 Task: Search one way flight ticket for 2 adults, 4 children and 1 infant on lap in business from Hagerstown: Hagerstown Regional Airport (richard A. Henson Field) to Laramie: Laramie Regional Airport on 5-3-2023. Price is upto 20000. Outbound departure time preference is 22:45.
Action: Mouse moved to (356, 453)
Screenshot: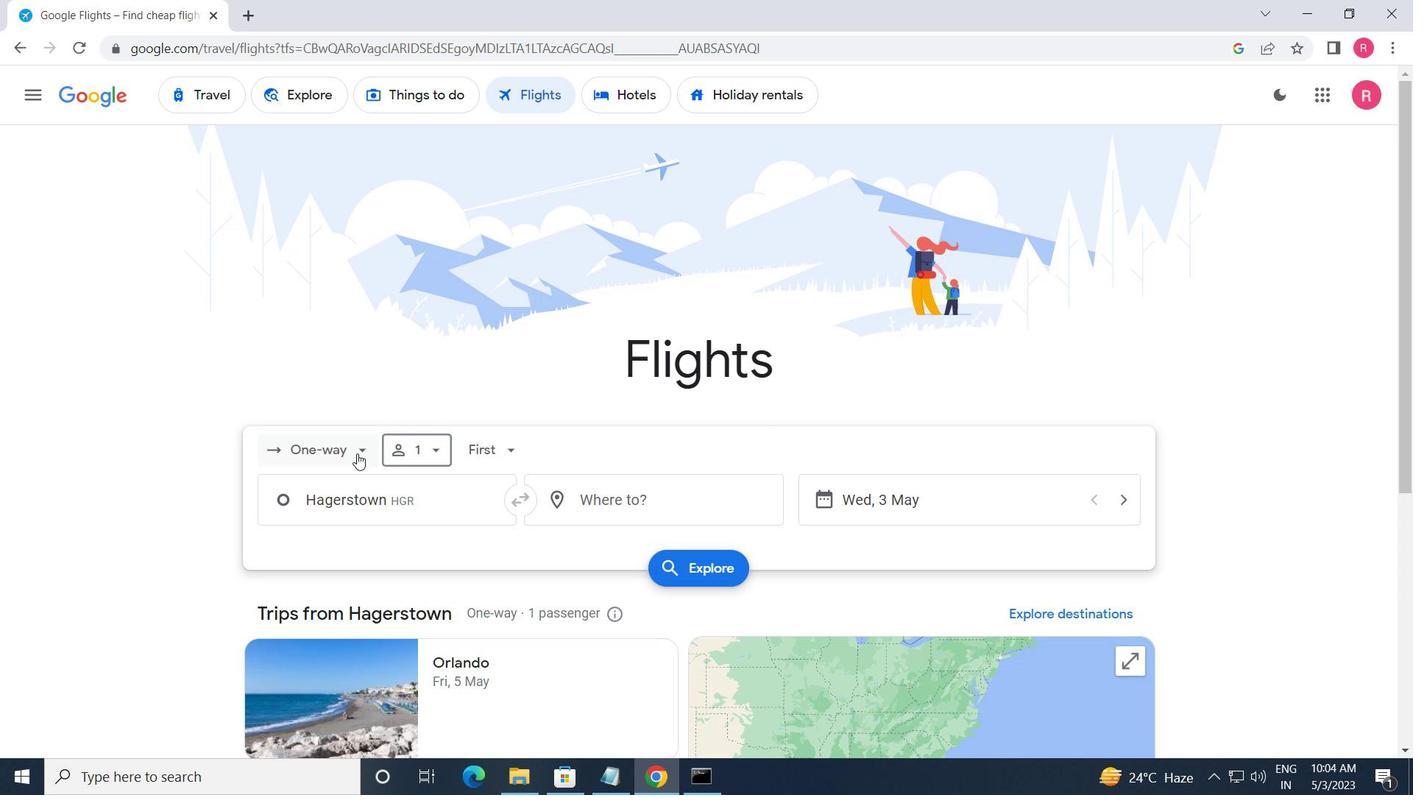 
Action: Mouse pressed left at (356, 453)
Screenshot: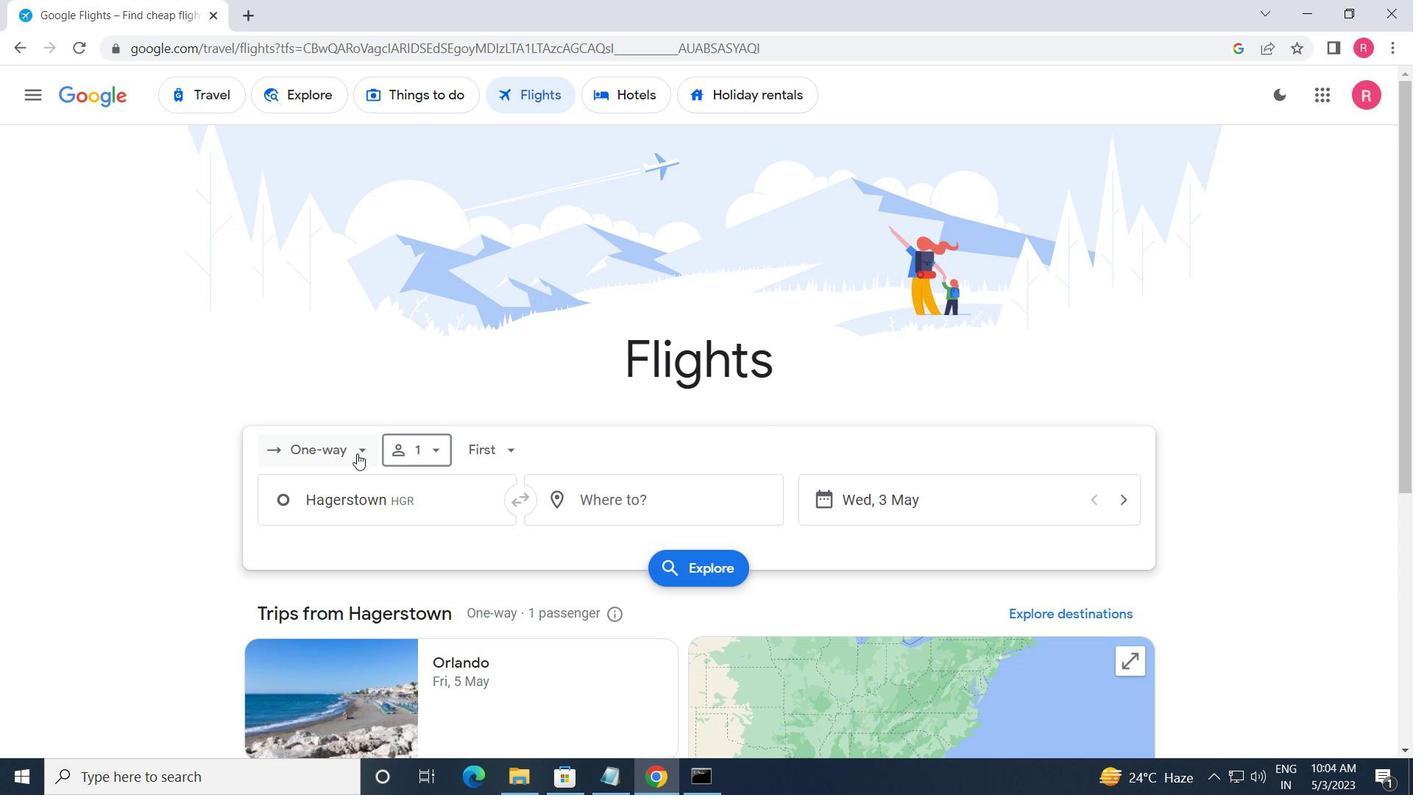 
Action: Mouse moved to (357, 526)
Screenshot: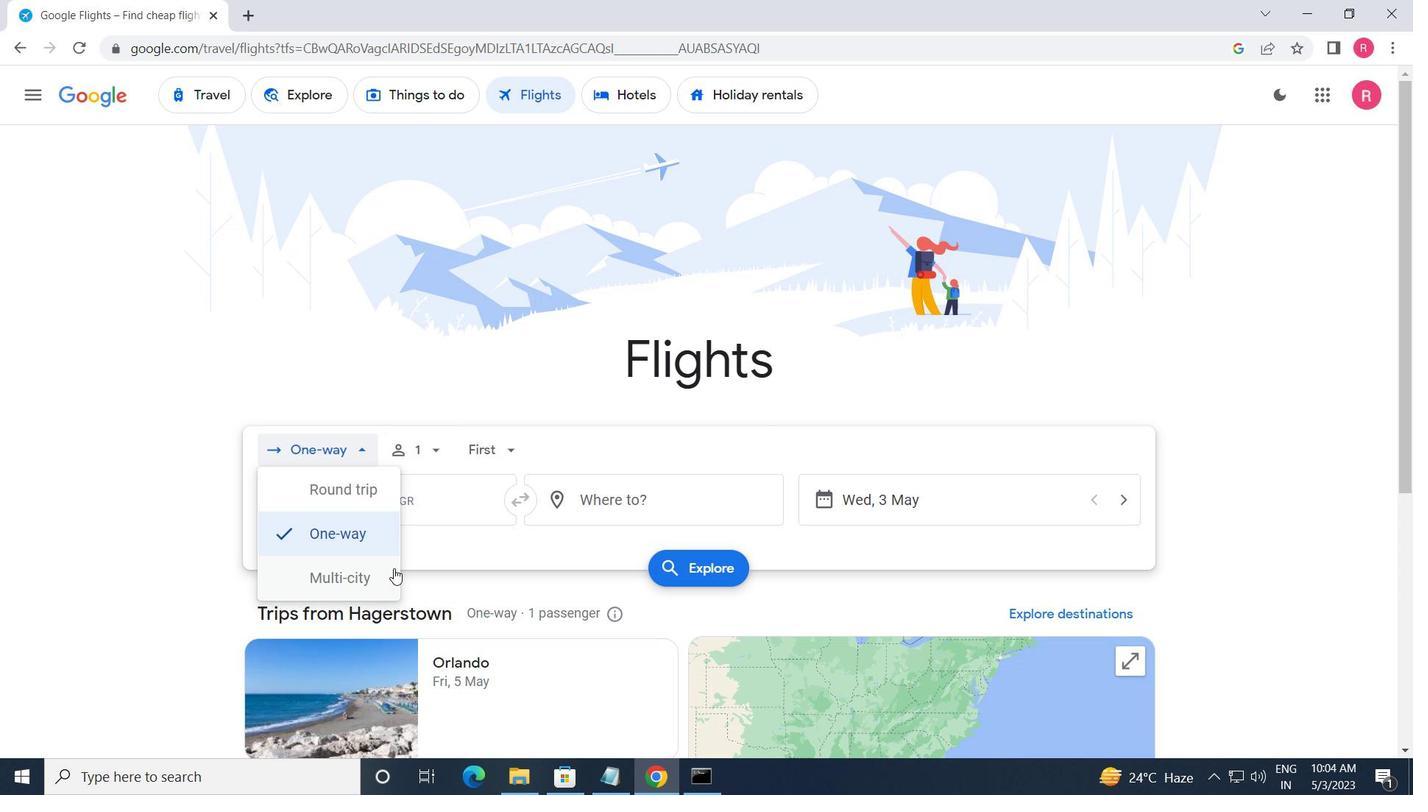 
Action: Mouse pressed left at (357, 526)
Screenshot: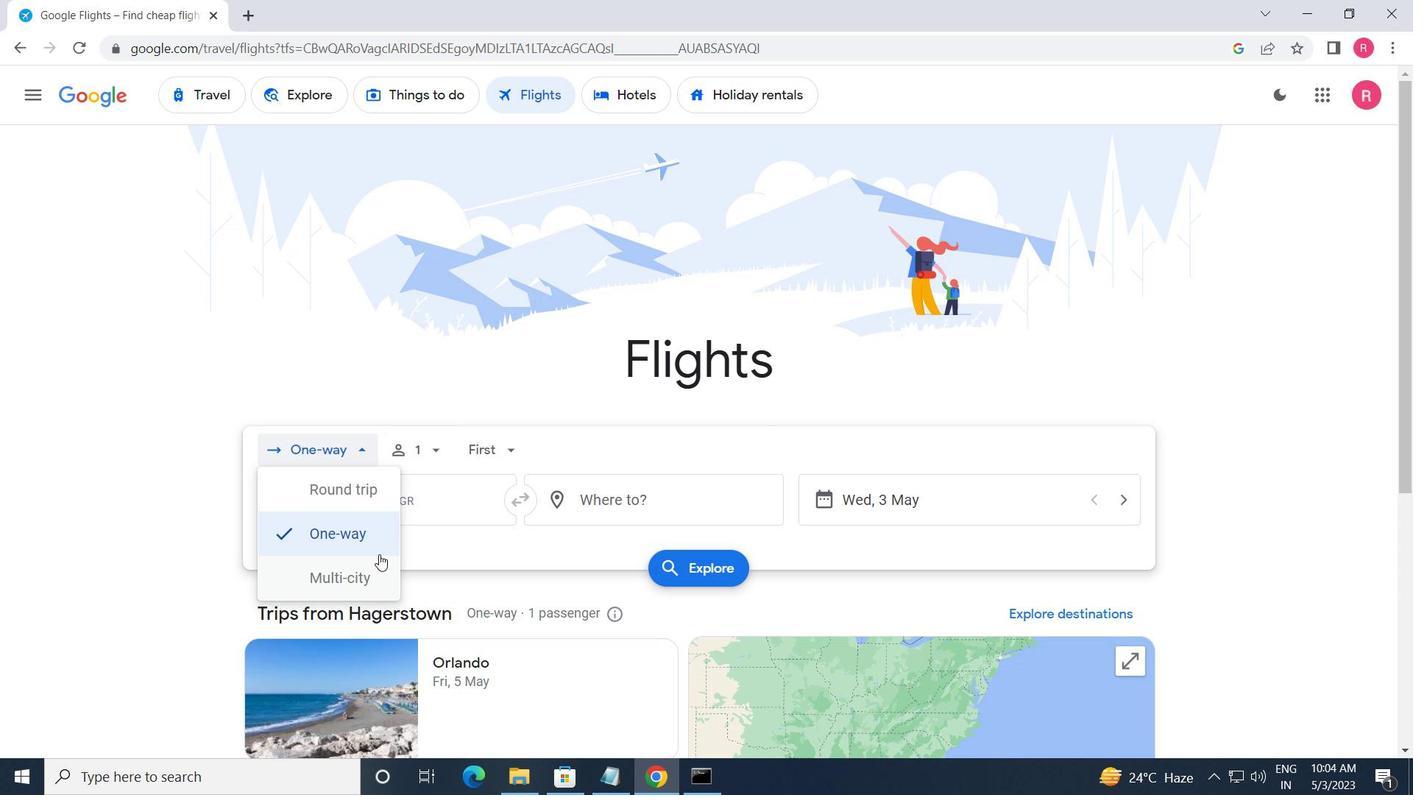 
Action: Mouse moved to (430, 469)
Screenshot: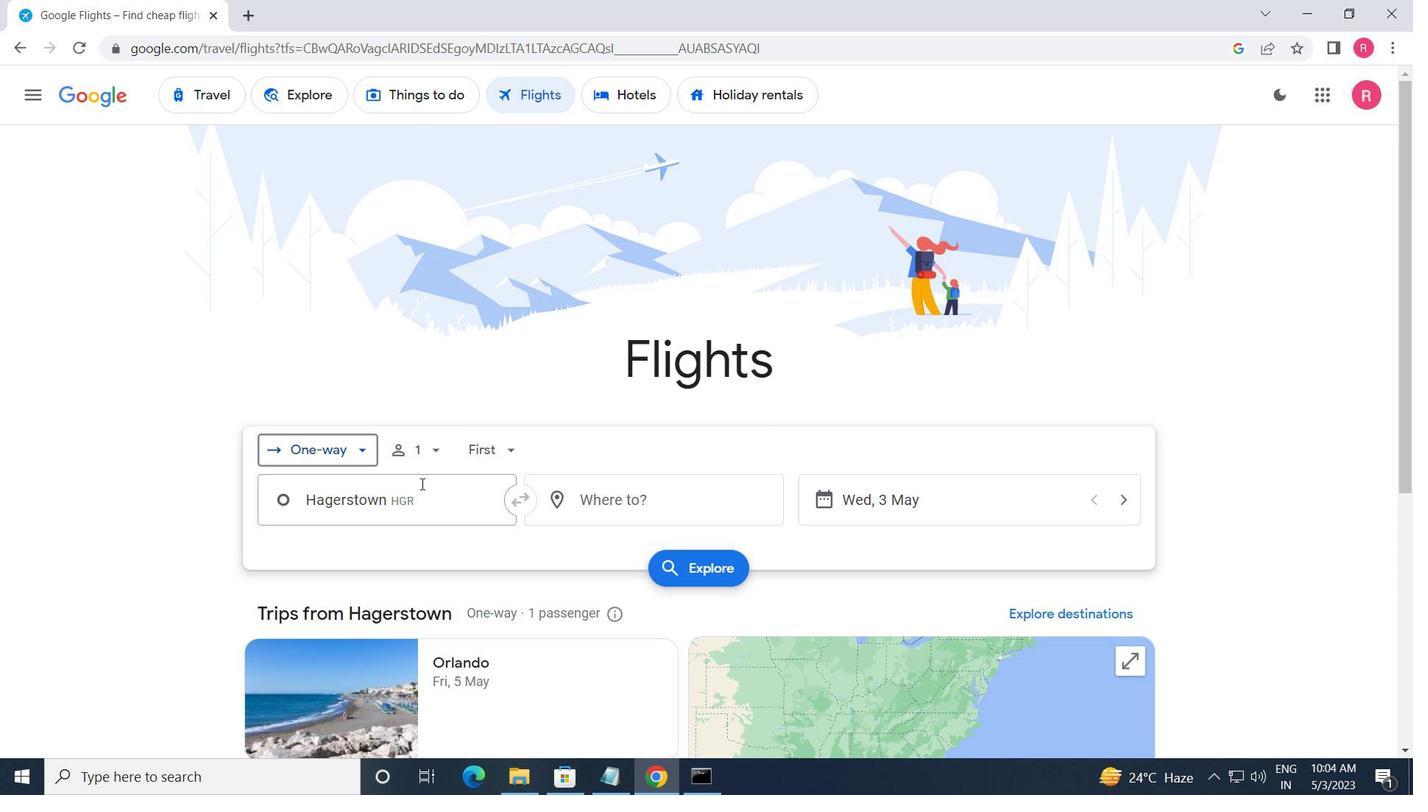 
Action: Mouse pressed left at (430, 469)
Screenshot: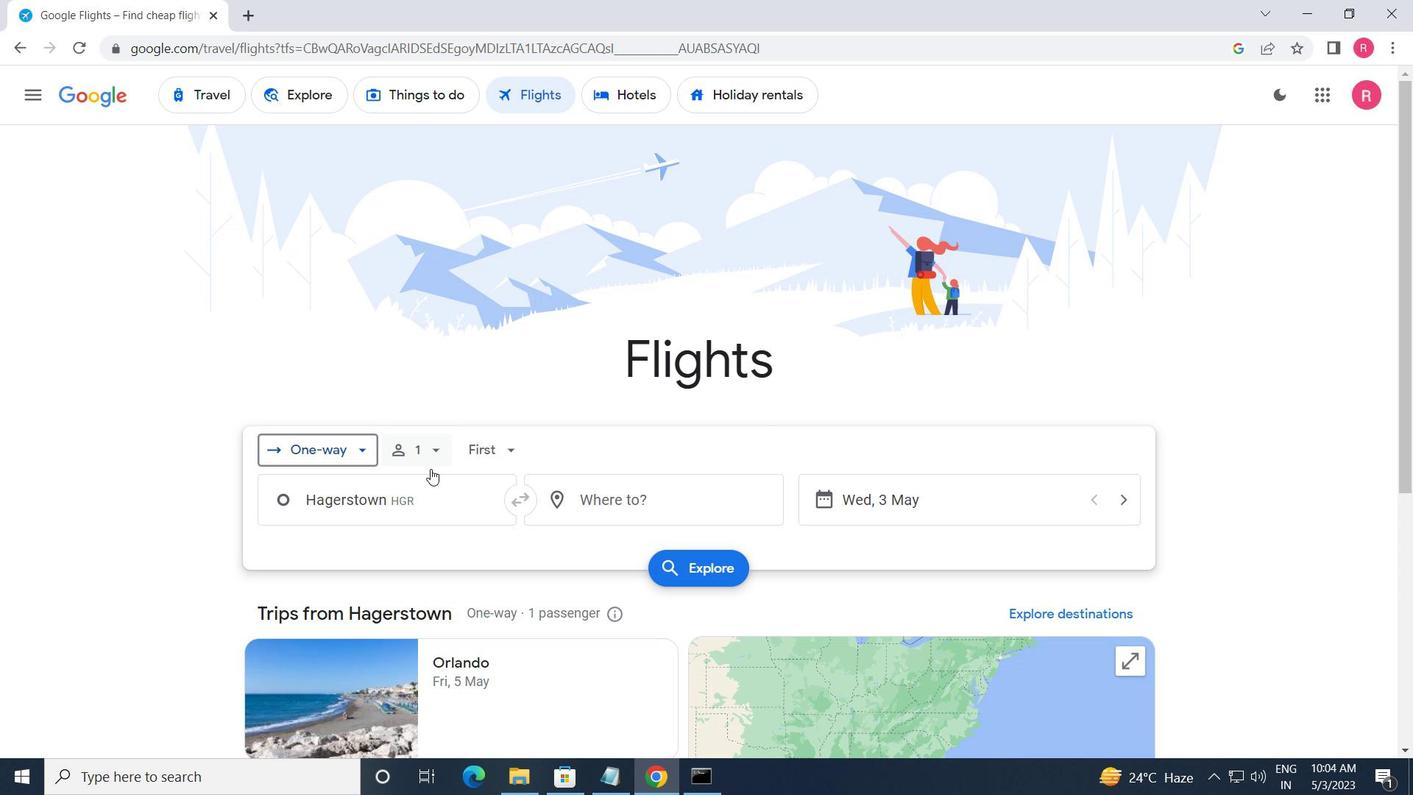 
Action: Mouse moved to (560, 495)
Screenshot: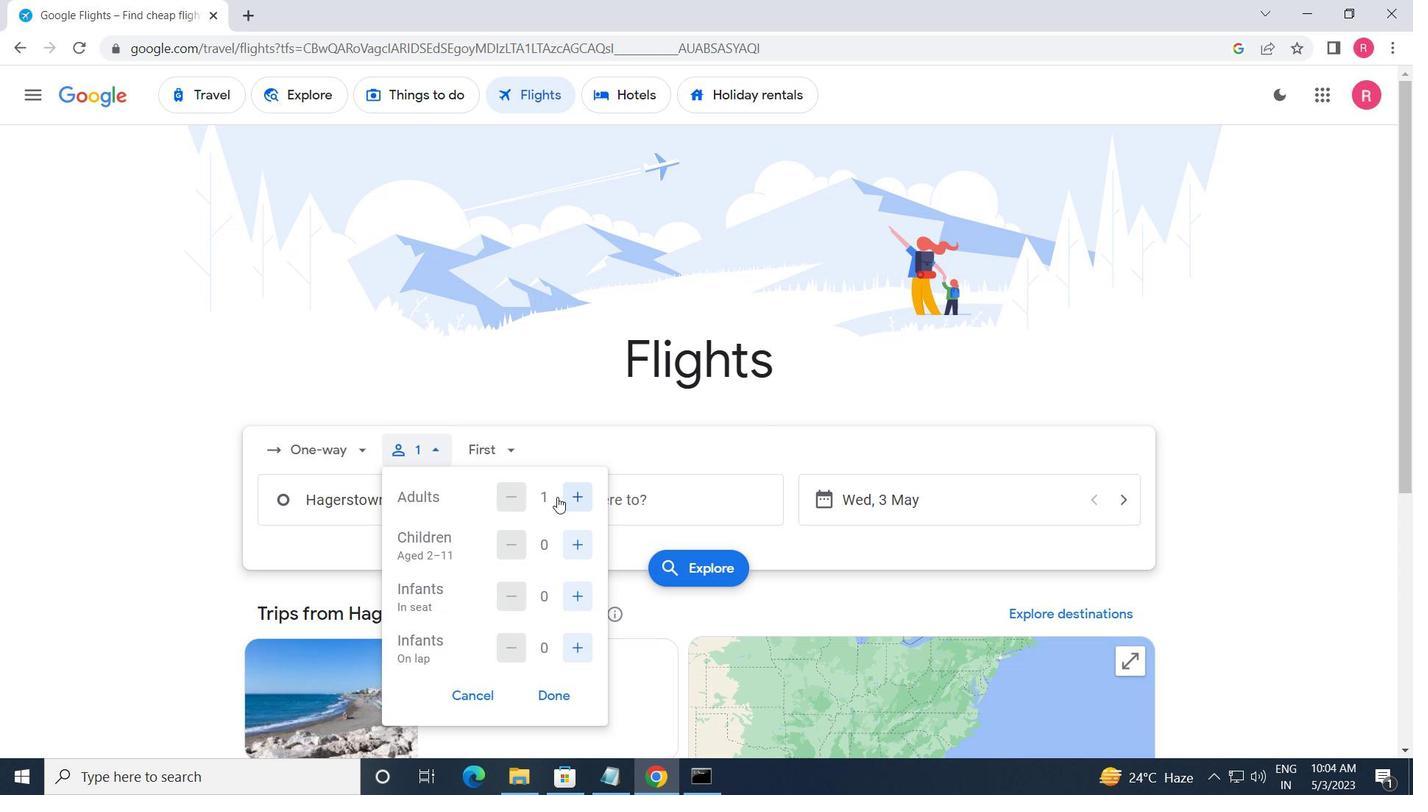
Action: Mouse pressed left at (560, 495)
Screenshot: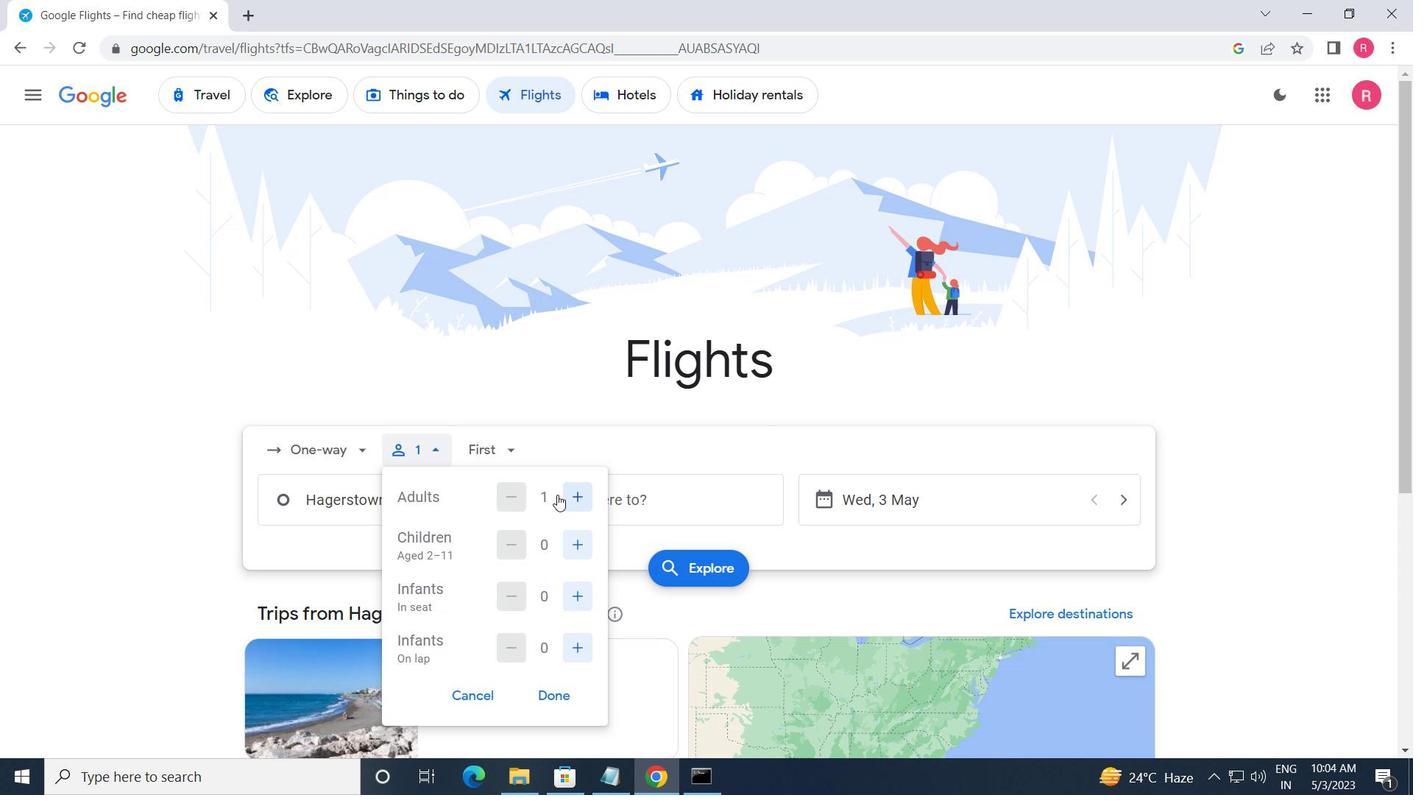 
Action: Mouse moved to (577, 551)
Screenshot: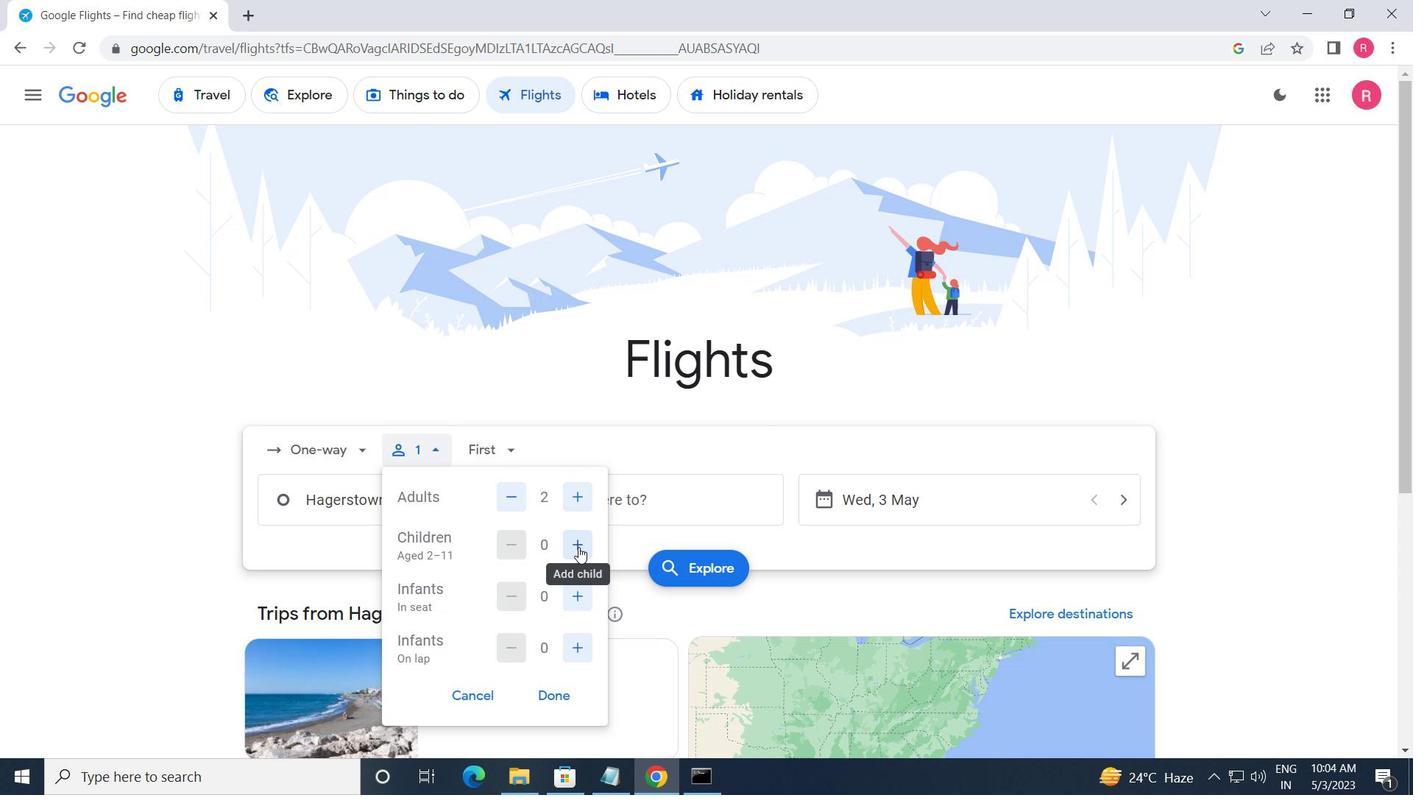
Action: Mouse pressed left at (577, 551)
Screenshot: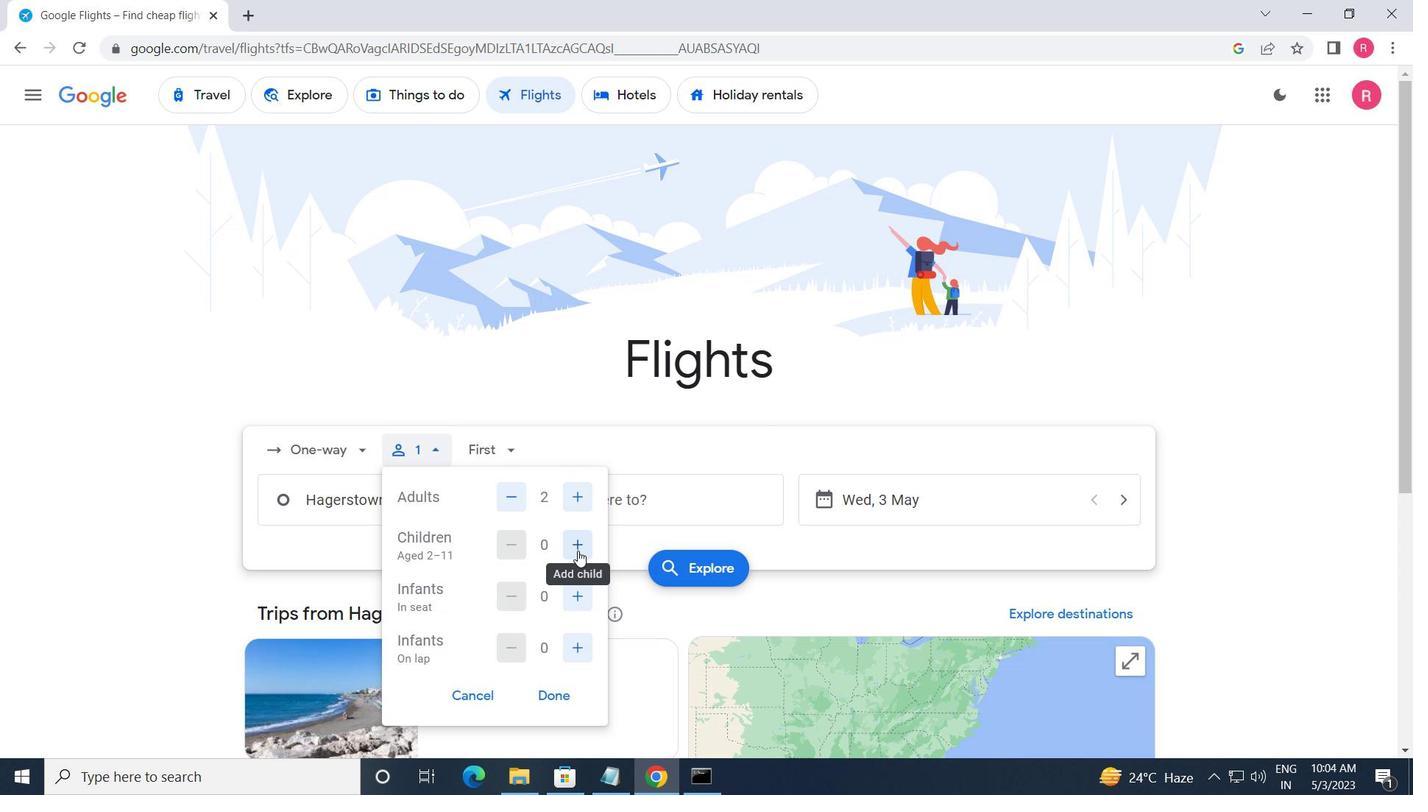 
Action: Mouse pressed left at (577, 551)
Screenshot: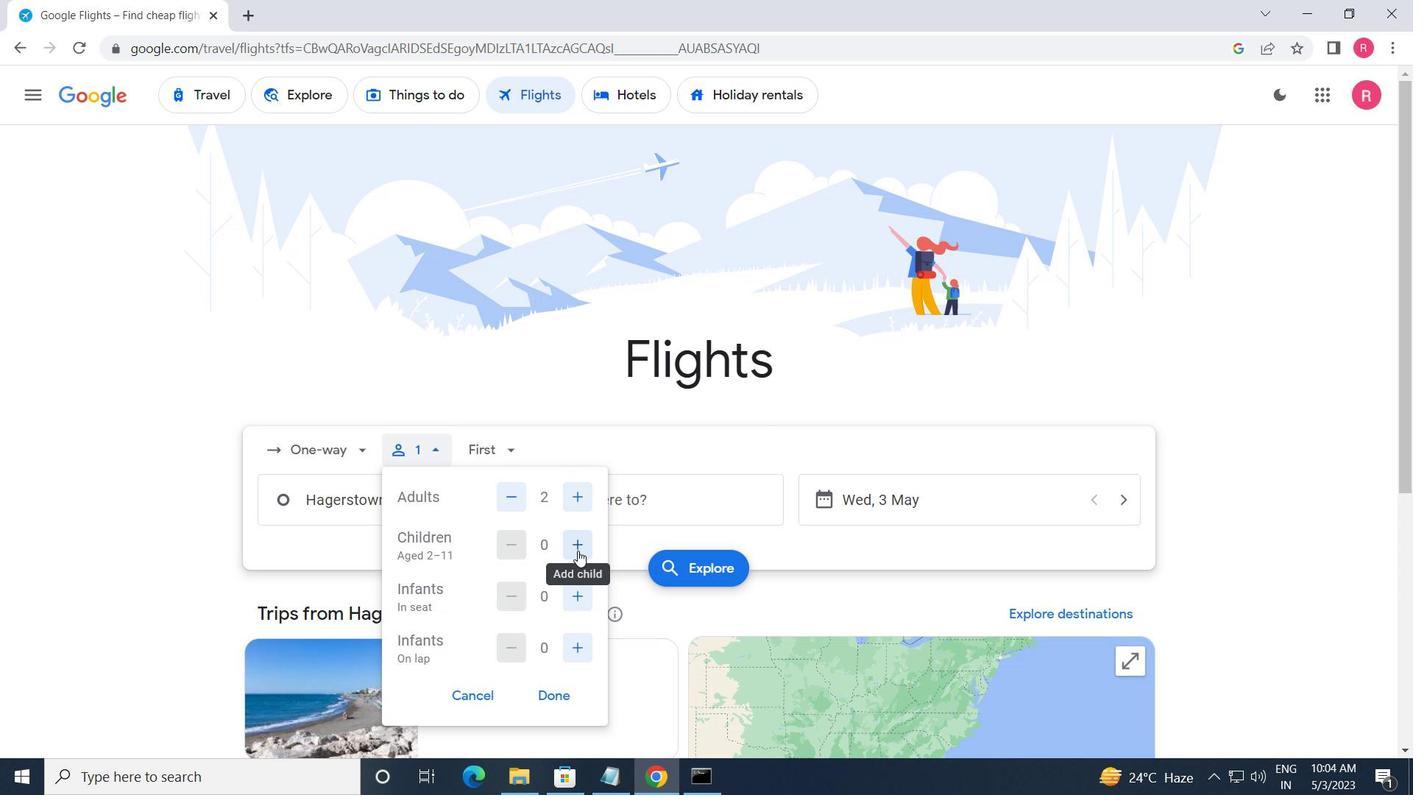 
Action: Mouse pressed left at (577, 551)
Screenshot: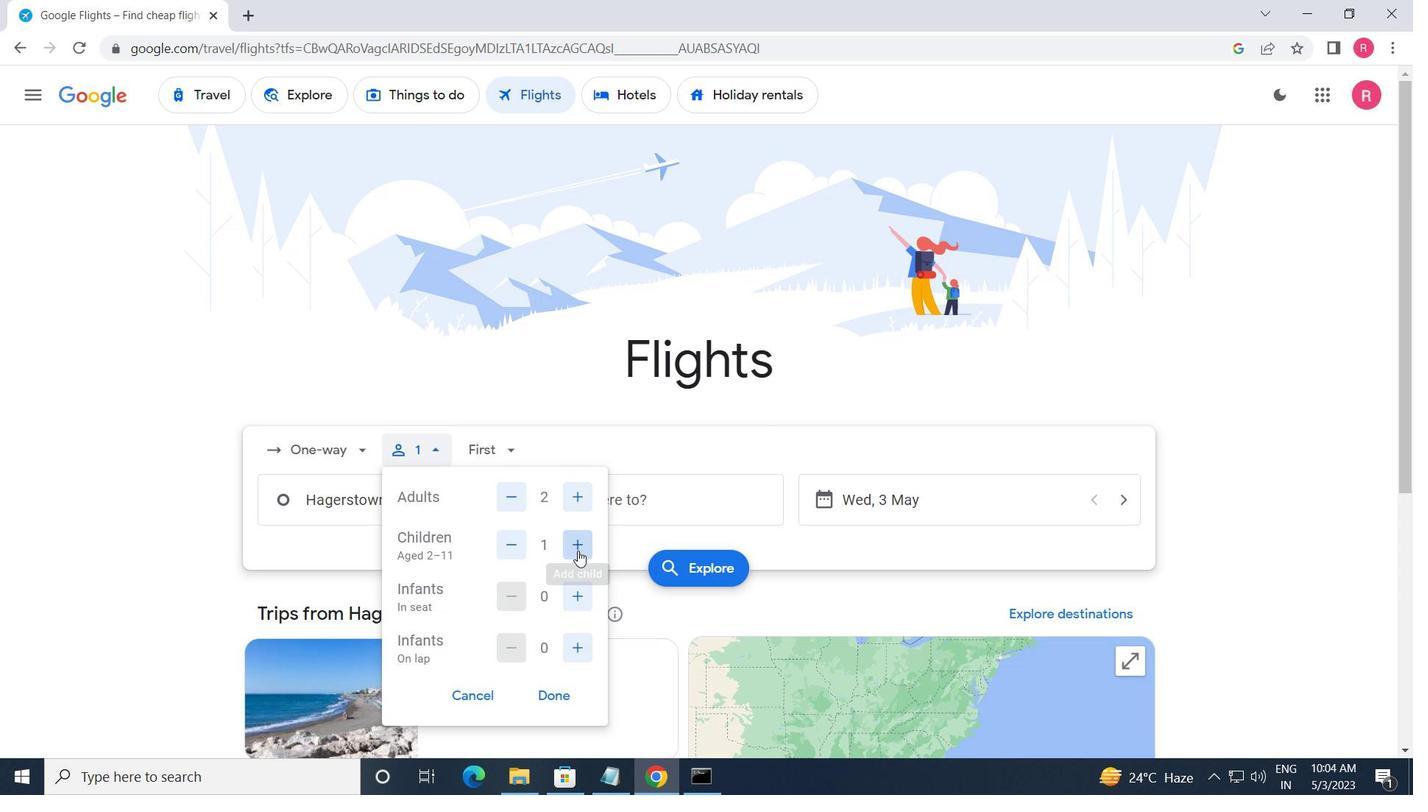 
Action: Mouse pressed left at (577, 551)
Screenshot: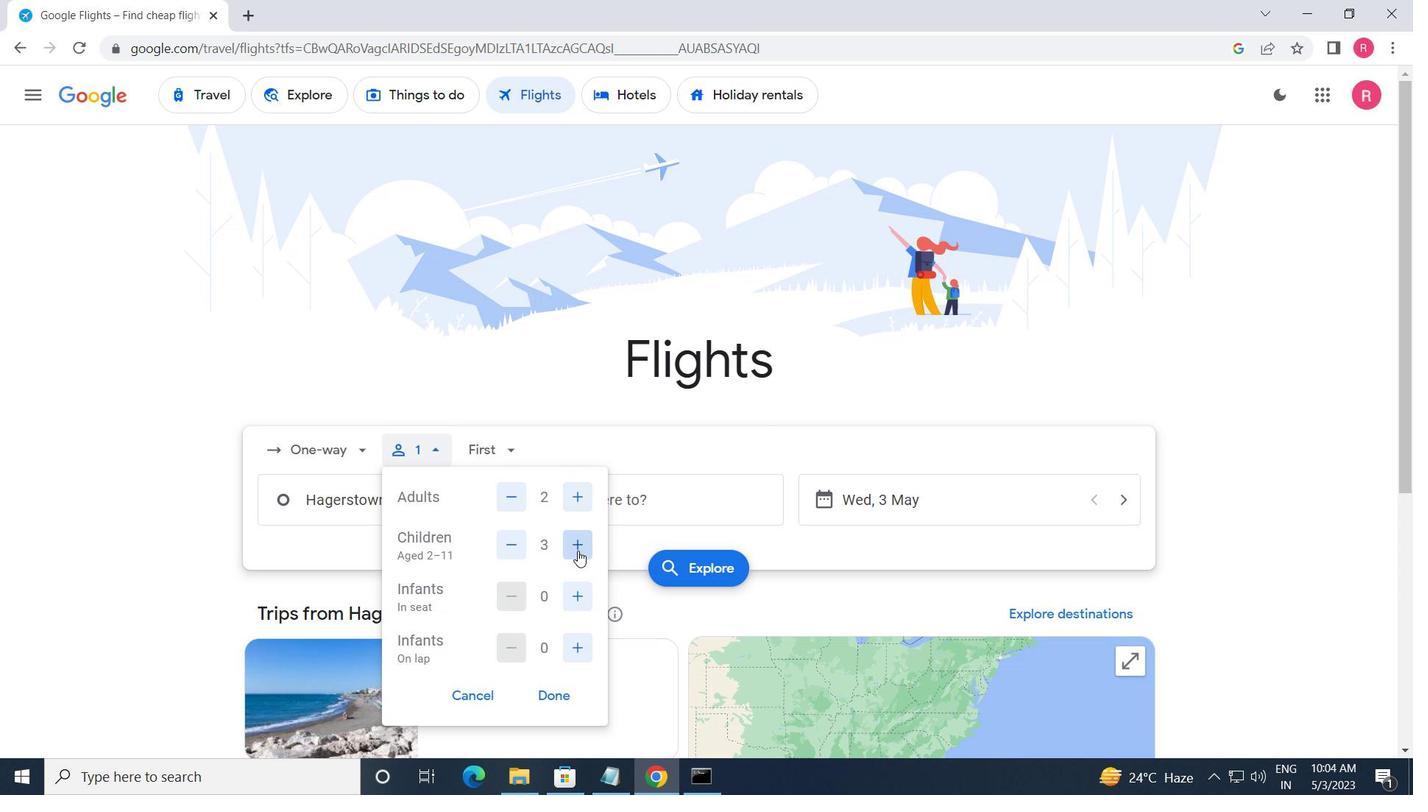 
Action: Mouse moved to (585, 595)
Screenshot: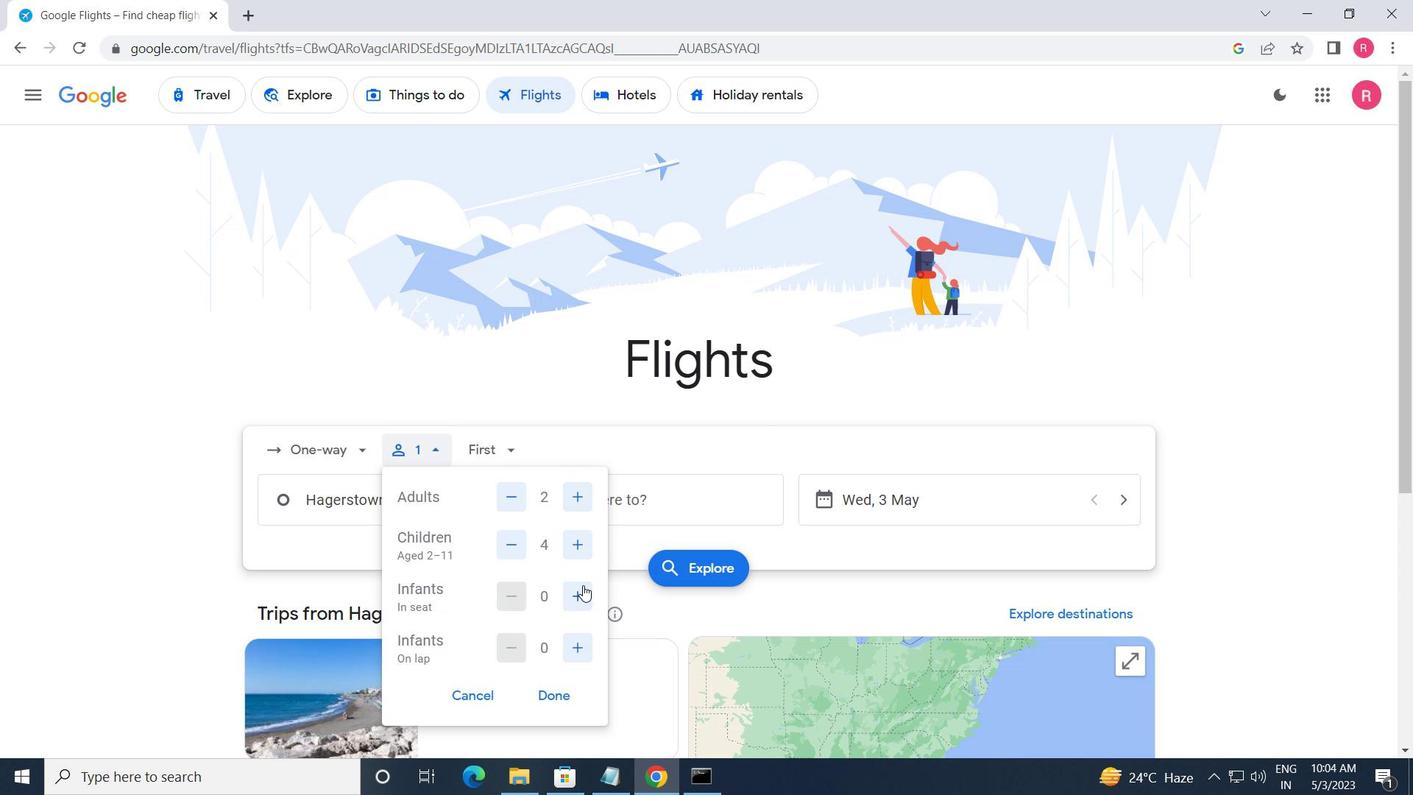 
Action: Mouse pressed left at (585, 595)
Screenshot: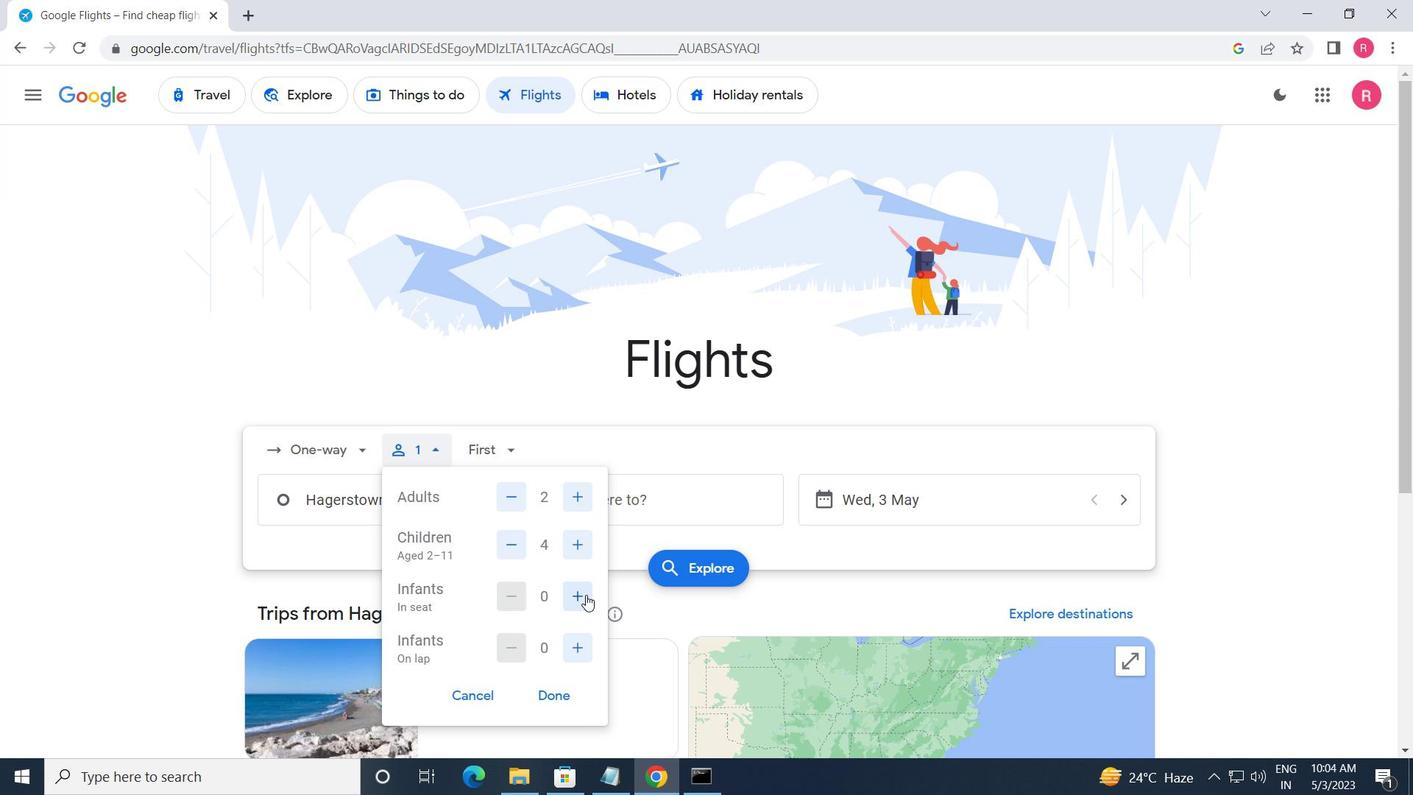 
Action: Mouse moved to (468, 457)
Screenshot: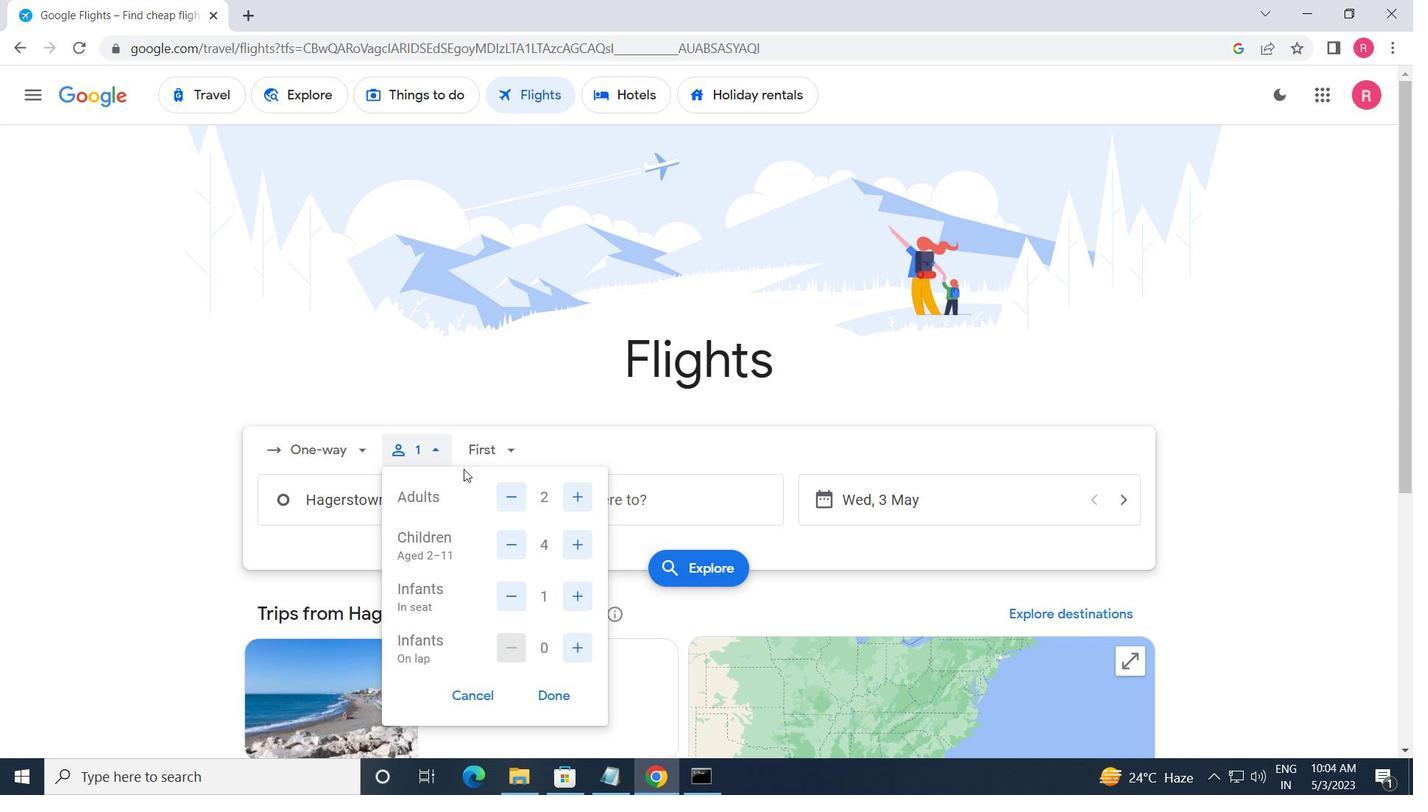 
Action: Mouse pressed left at (468, 457)
Screenshot: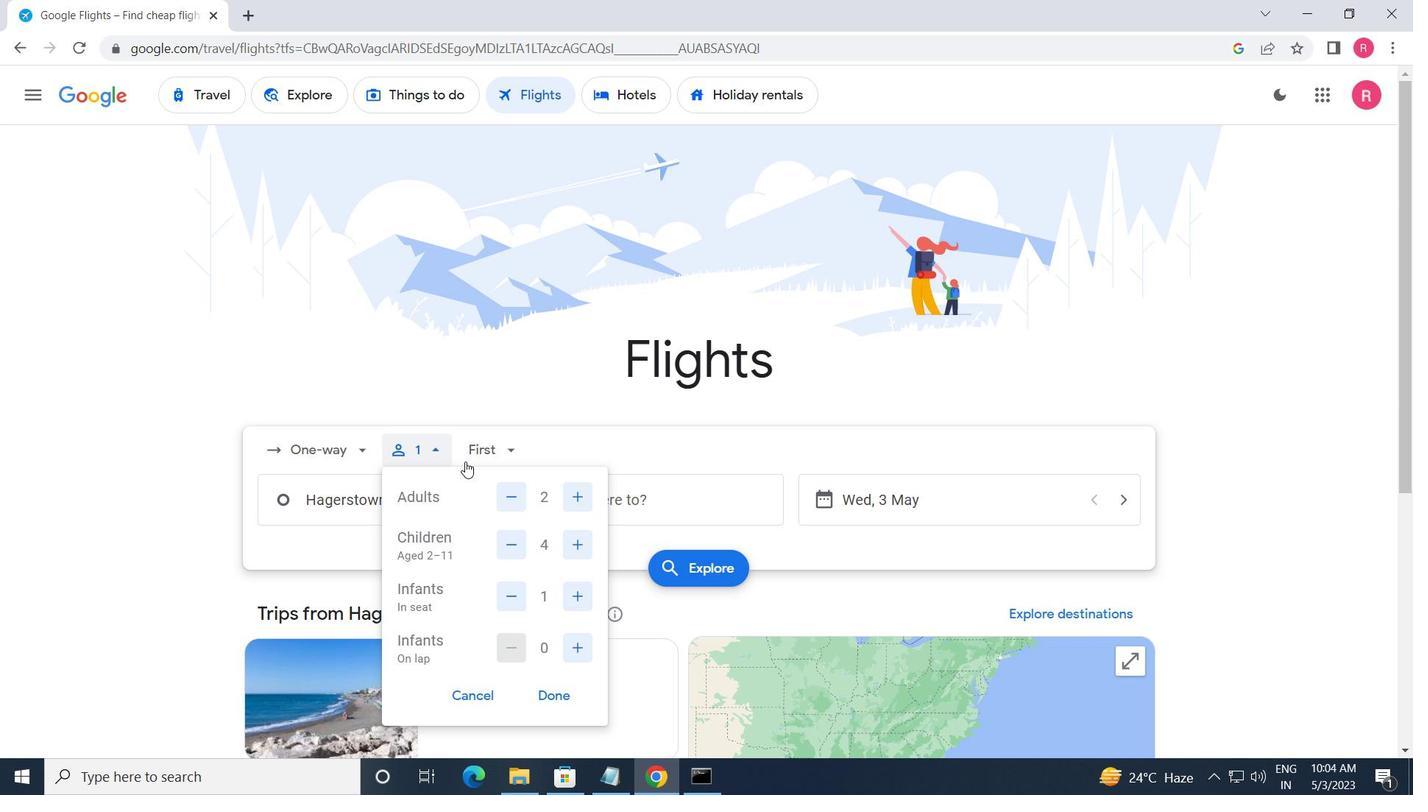 
Action: Mouse moved to (527, 588)
Screenshot: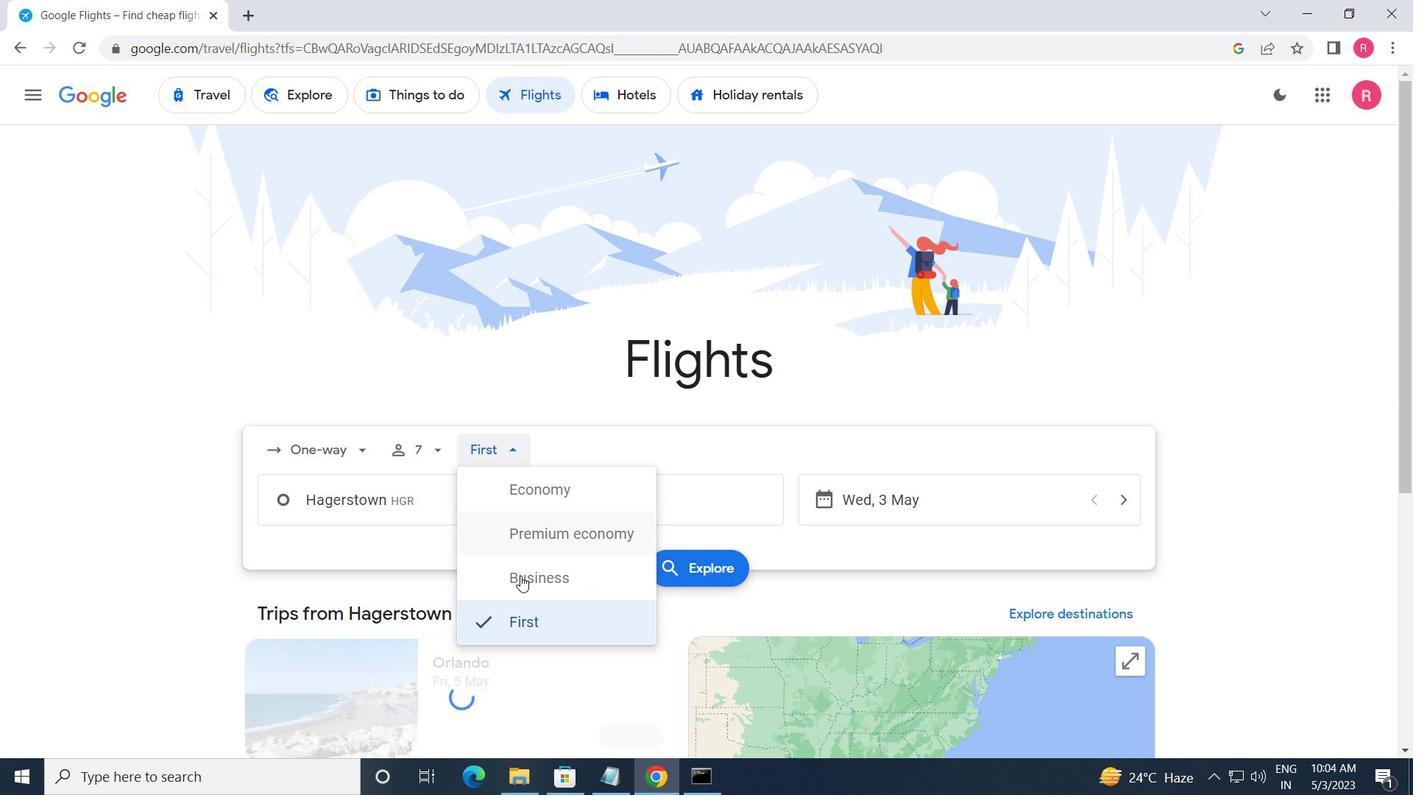 
Action: Mouse pressed left at (527, 588)
Screenshot: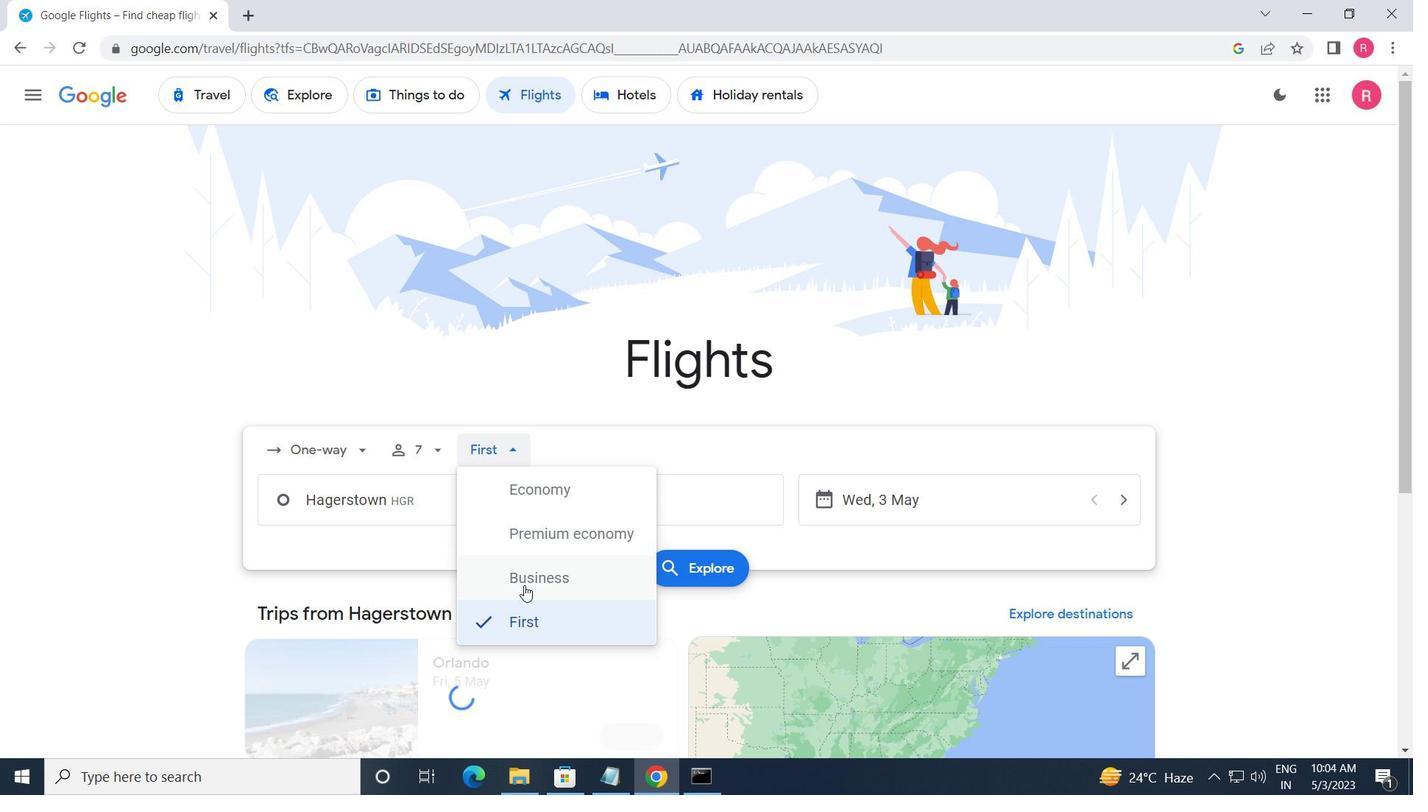 
Action: Mouse moved to (456, 509)
Screenshot: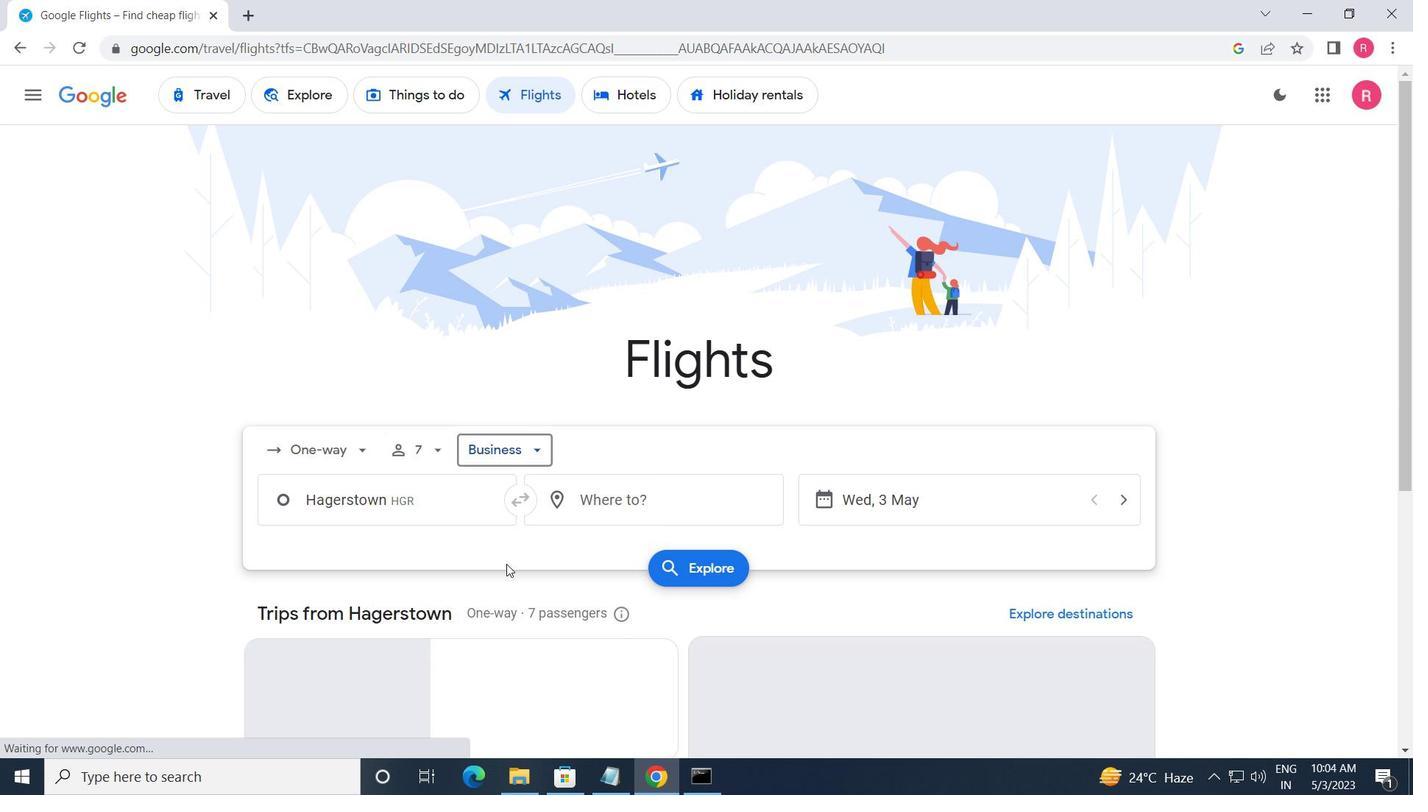 
Action: Mouse pressed left at (456, 509)
Screenshot: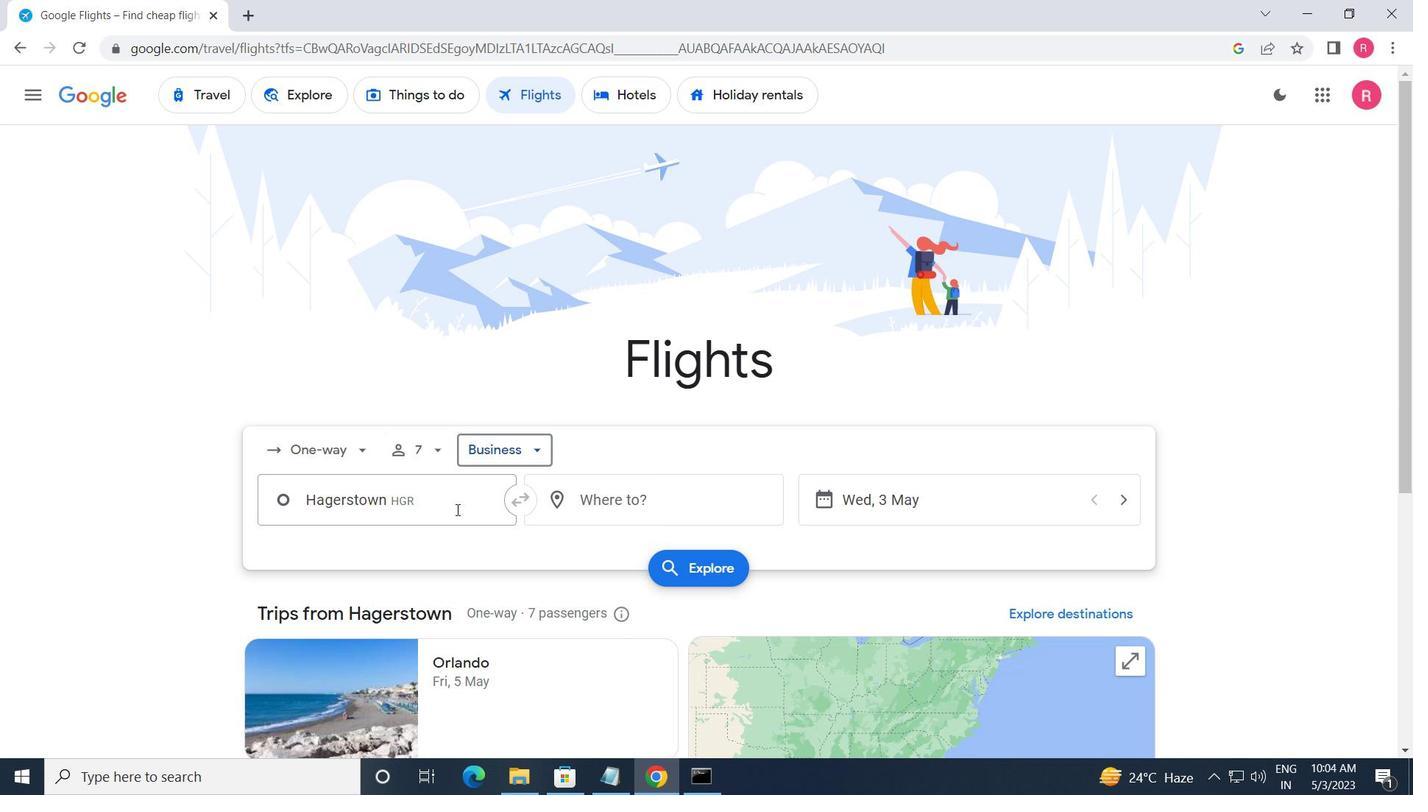 
Action: Mouse moved to (476, 664)
Screenshot: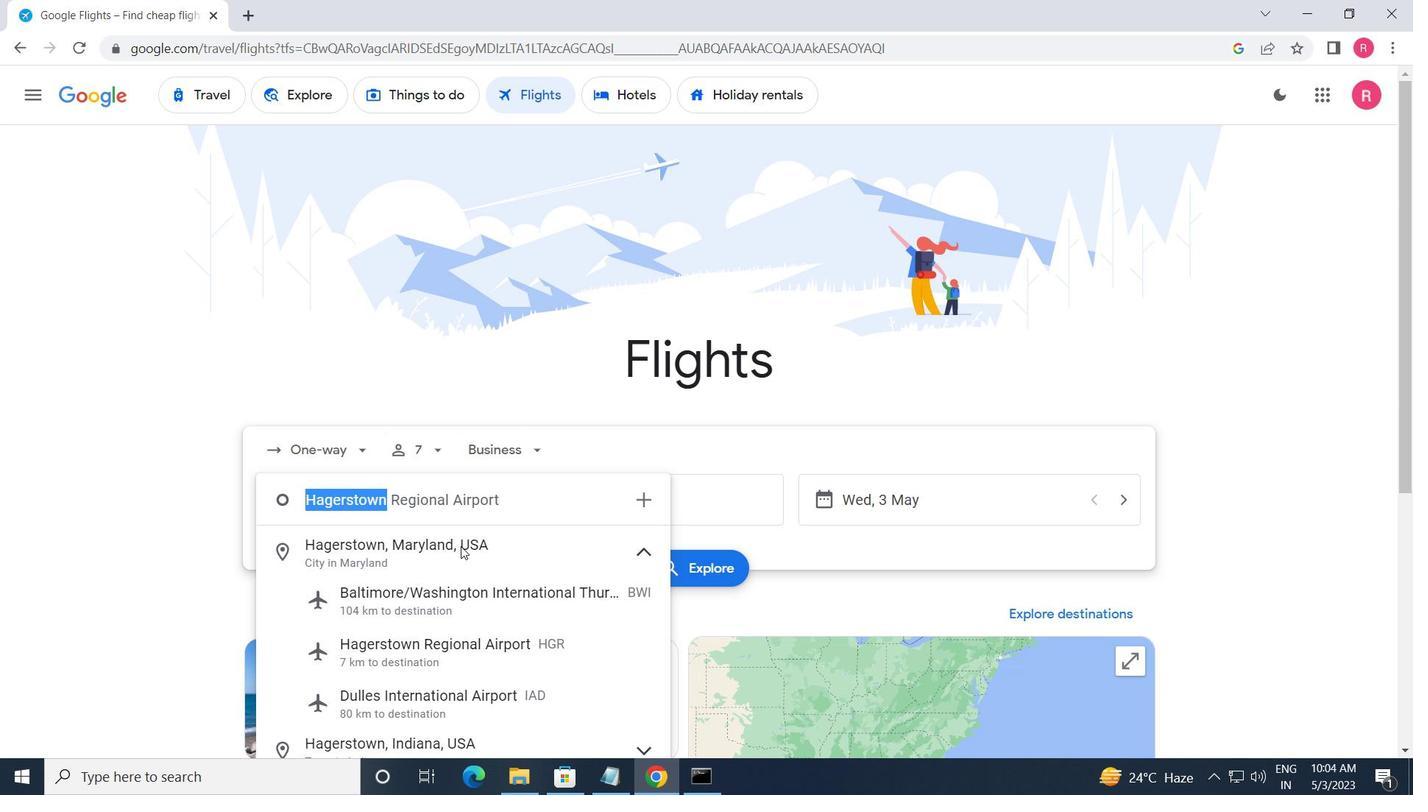 
Action: Mouse pressed left at (476, 664)
Screenshot: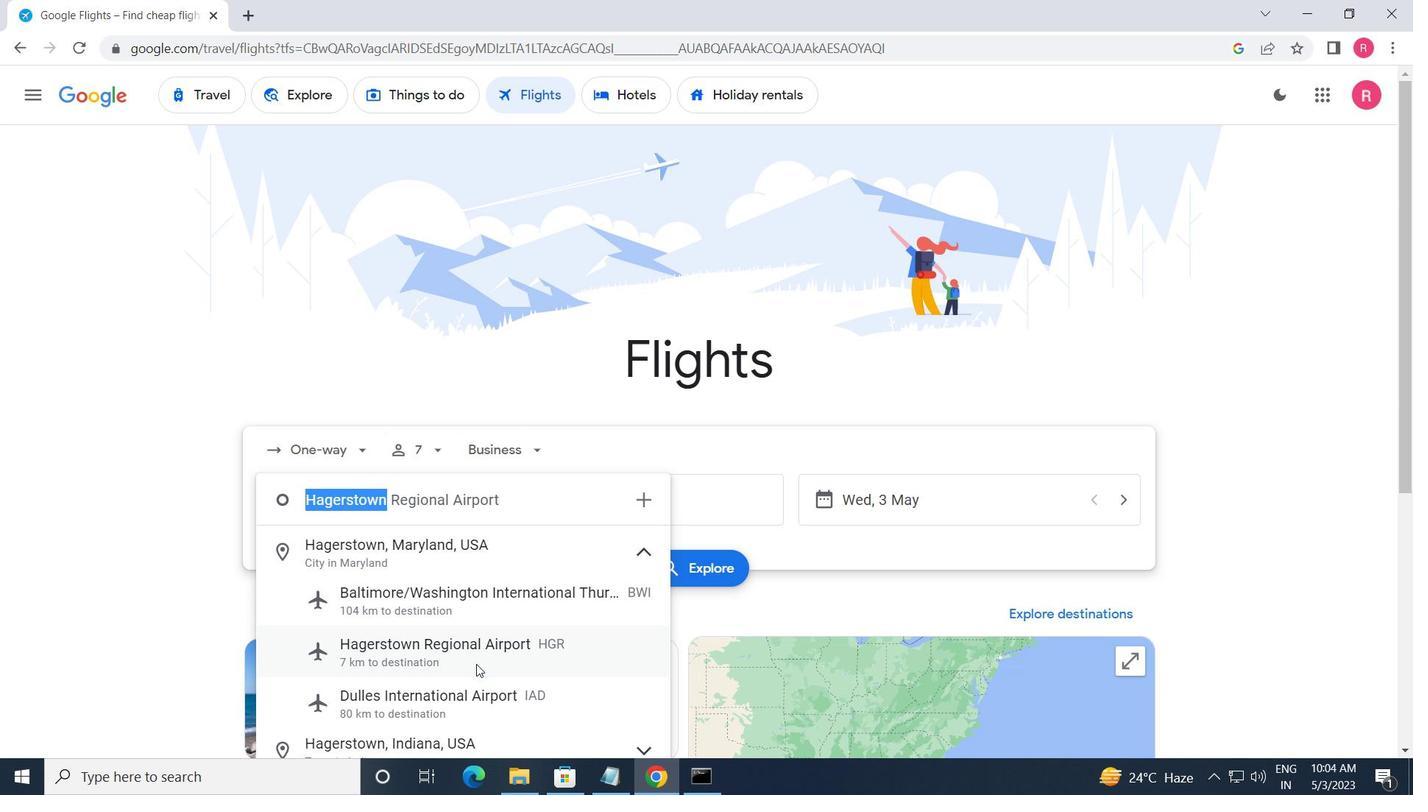 
Action: Mouse moved to (659, 504)
Screenshot: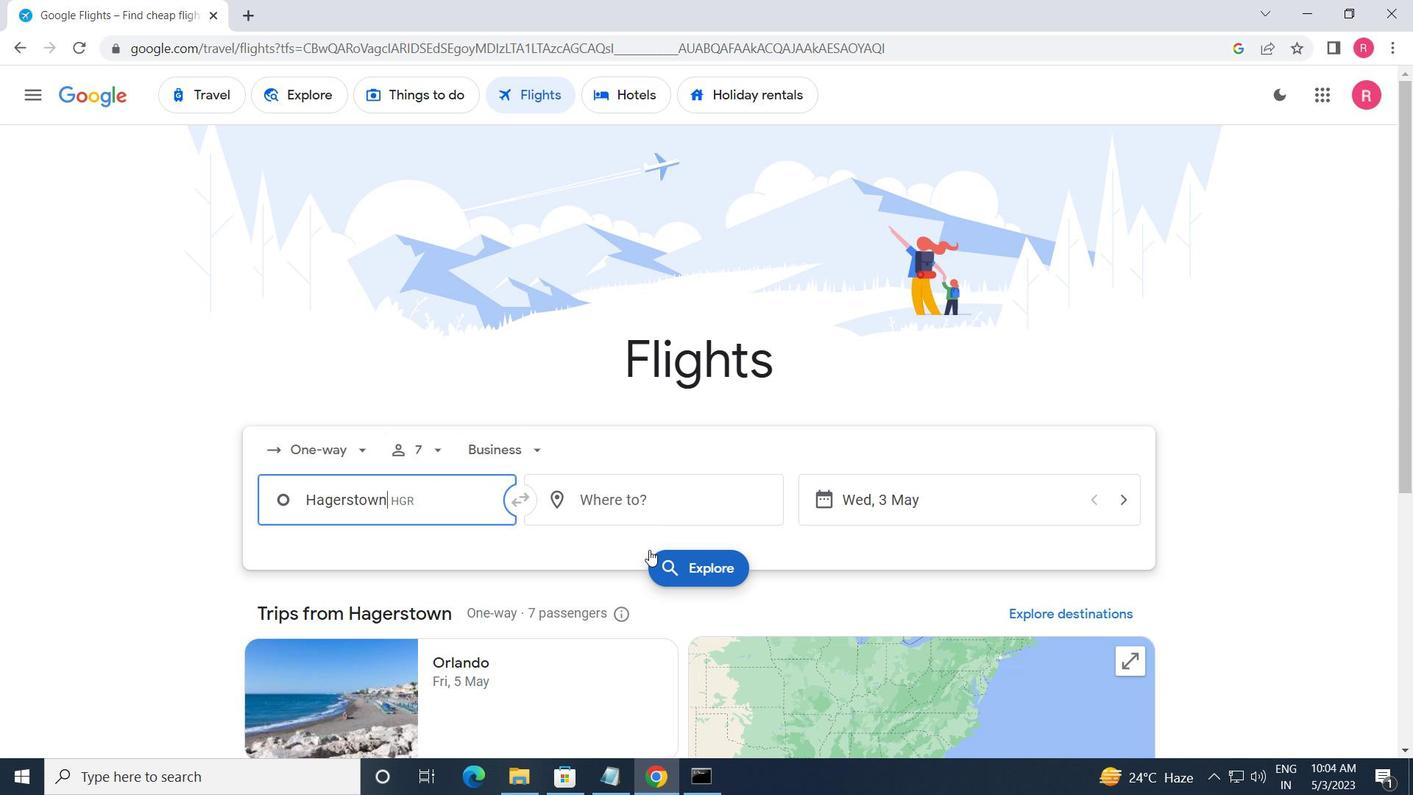 
Action: Mouse pressed left at (659, 504)
Screenshot: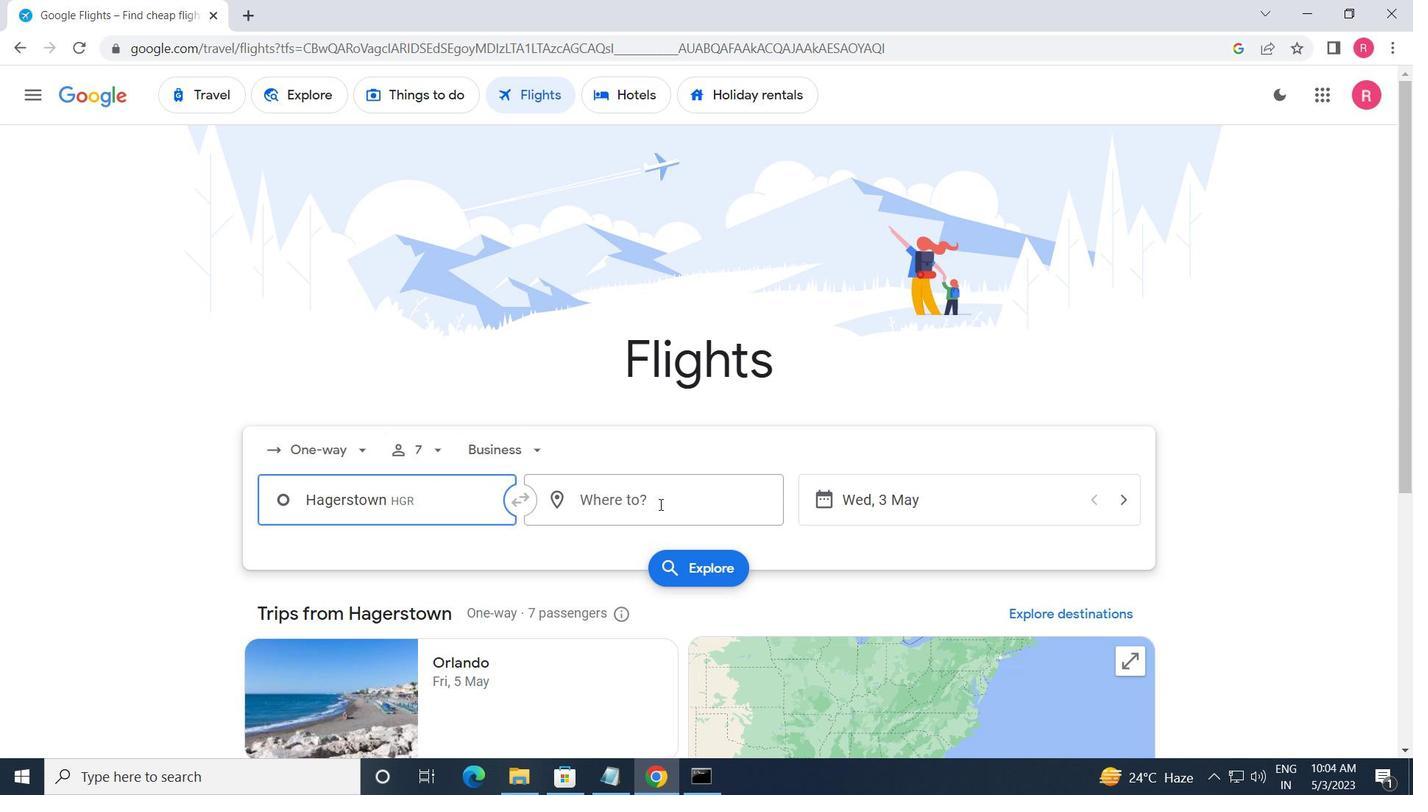 
Action: Mouse moved to (637, 677)
Screenshot: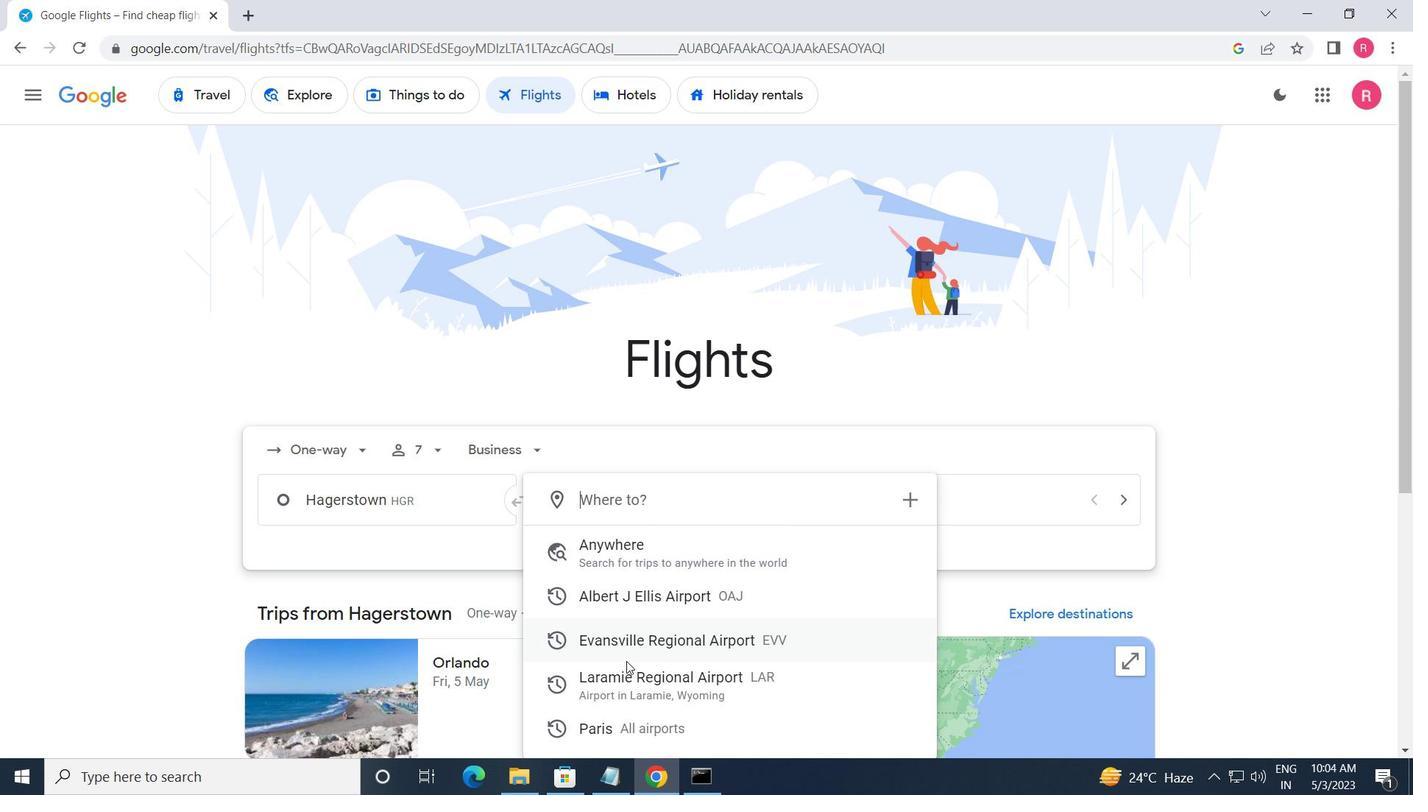 
Action: Mouse pressed left at (637, 677)
Screenshot: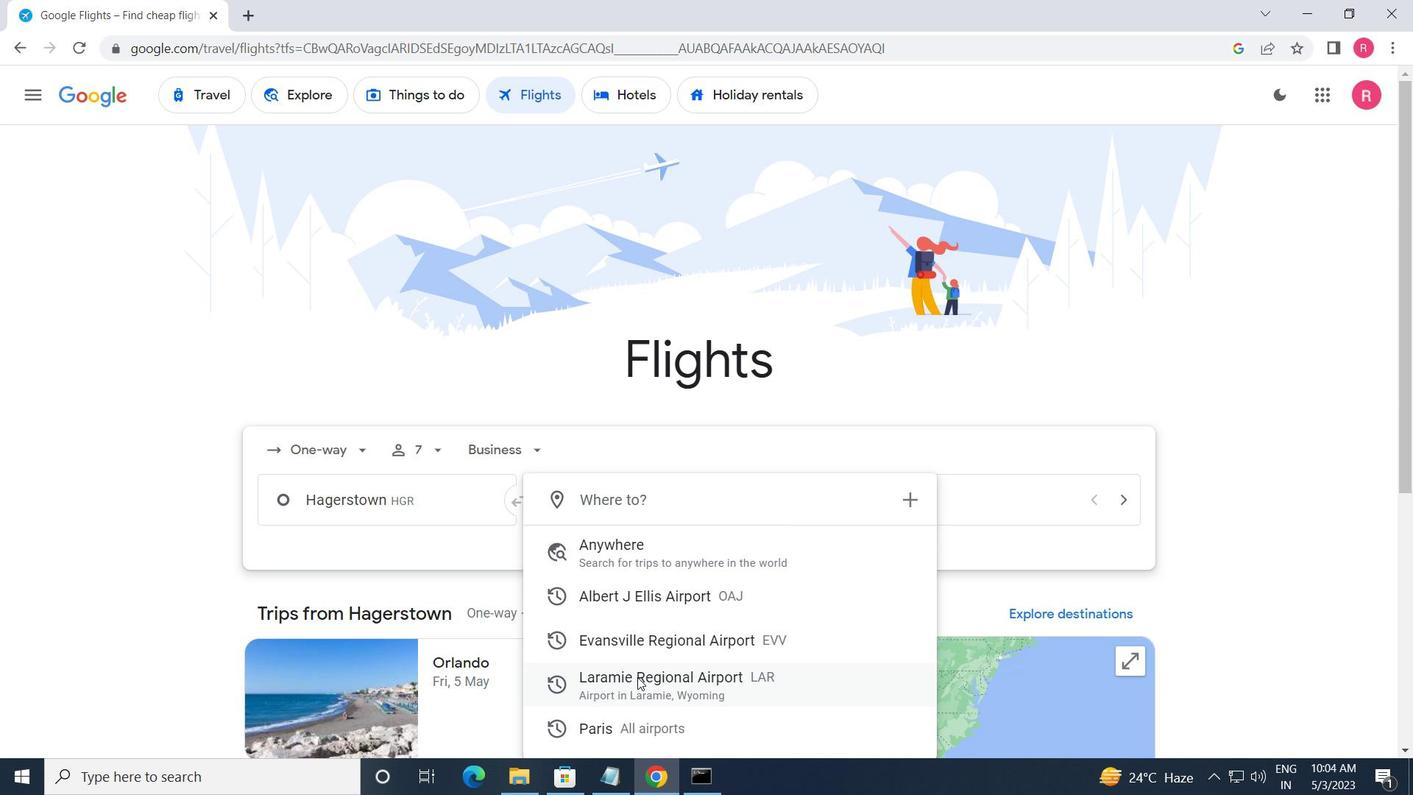 
Action: Mouse moved to (926, 511)
Screenshot: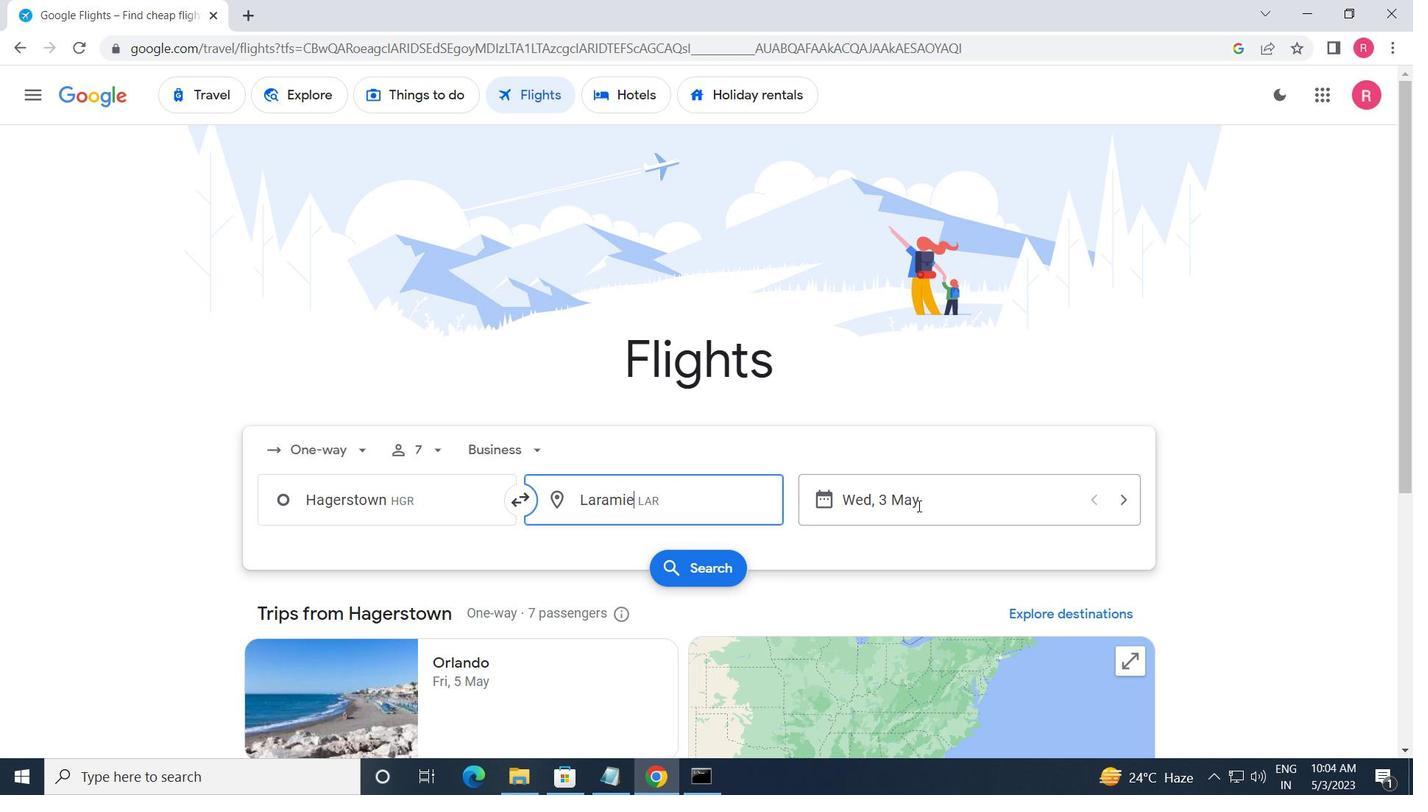 
Action: Mouse pressed left at (926, 511)
Screenshot: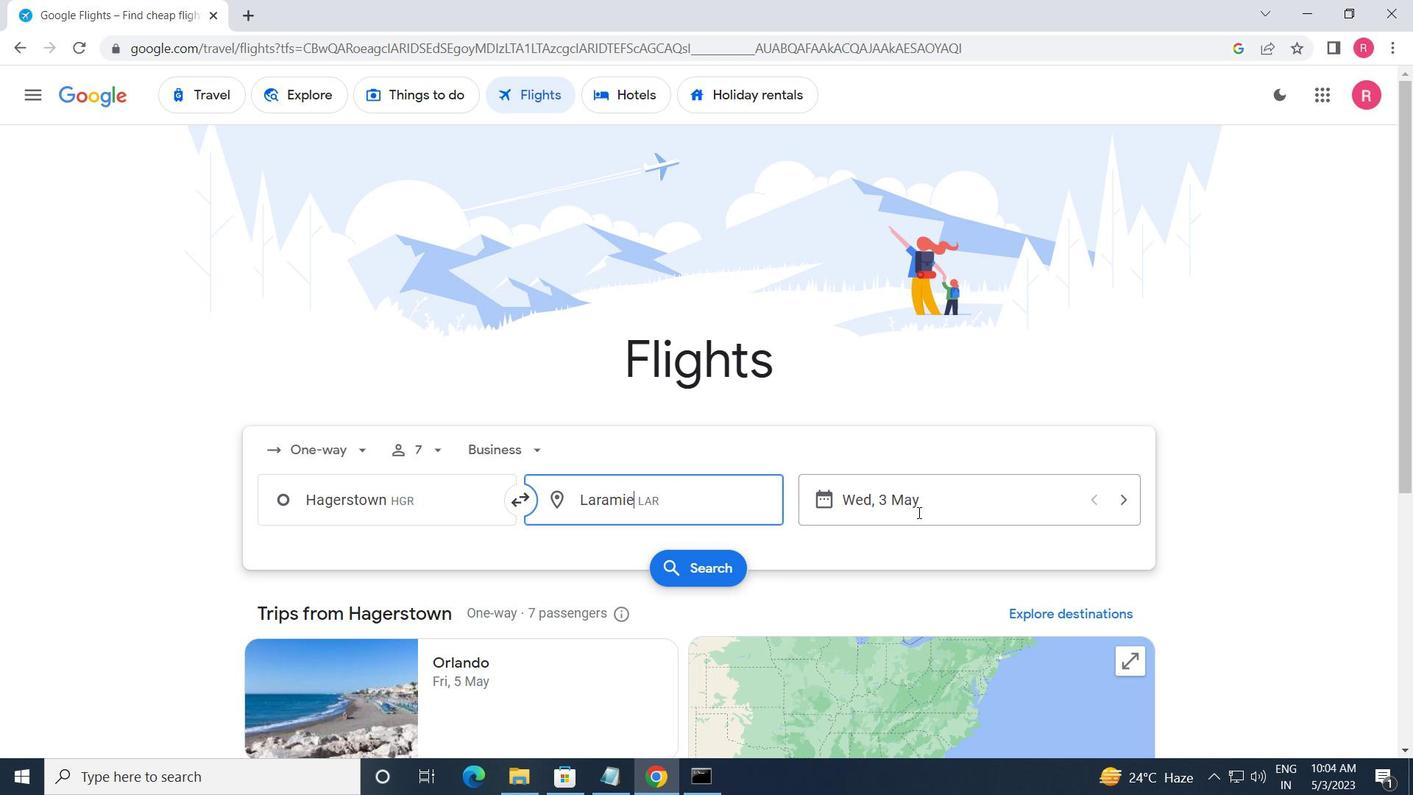 
Action: Mouse moved to (615, 424)
Screenshot: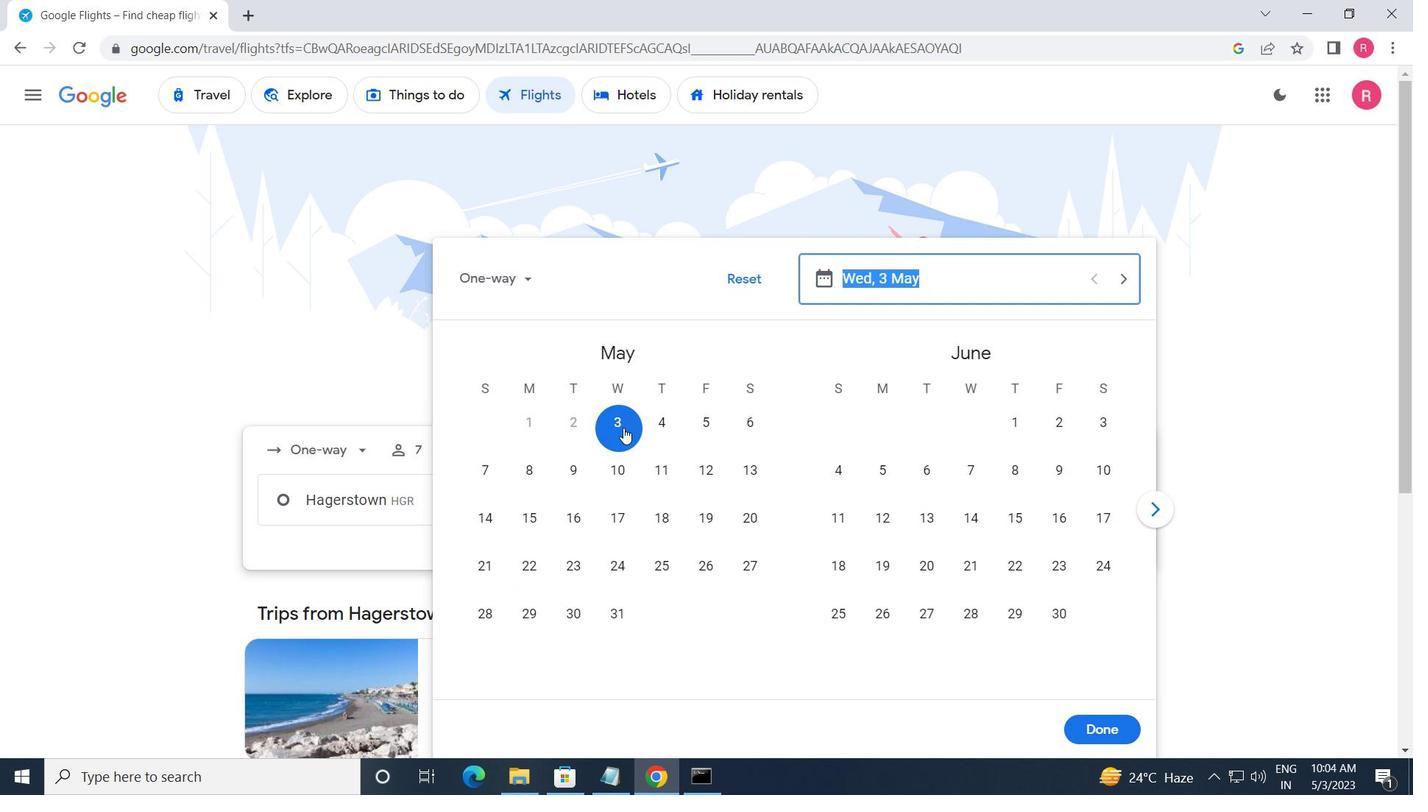 
Action: Mouse pressed left at (615, 424)
Screenshot: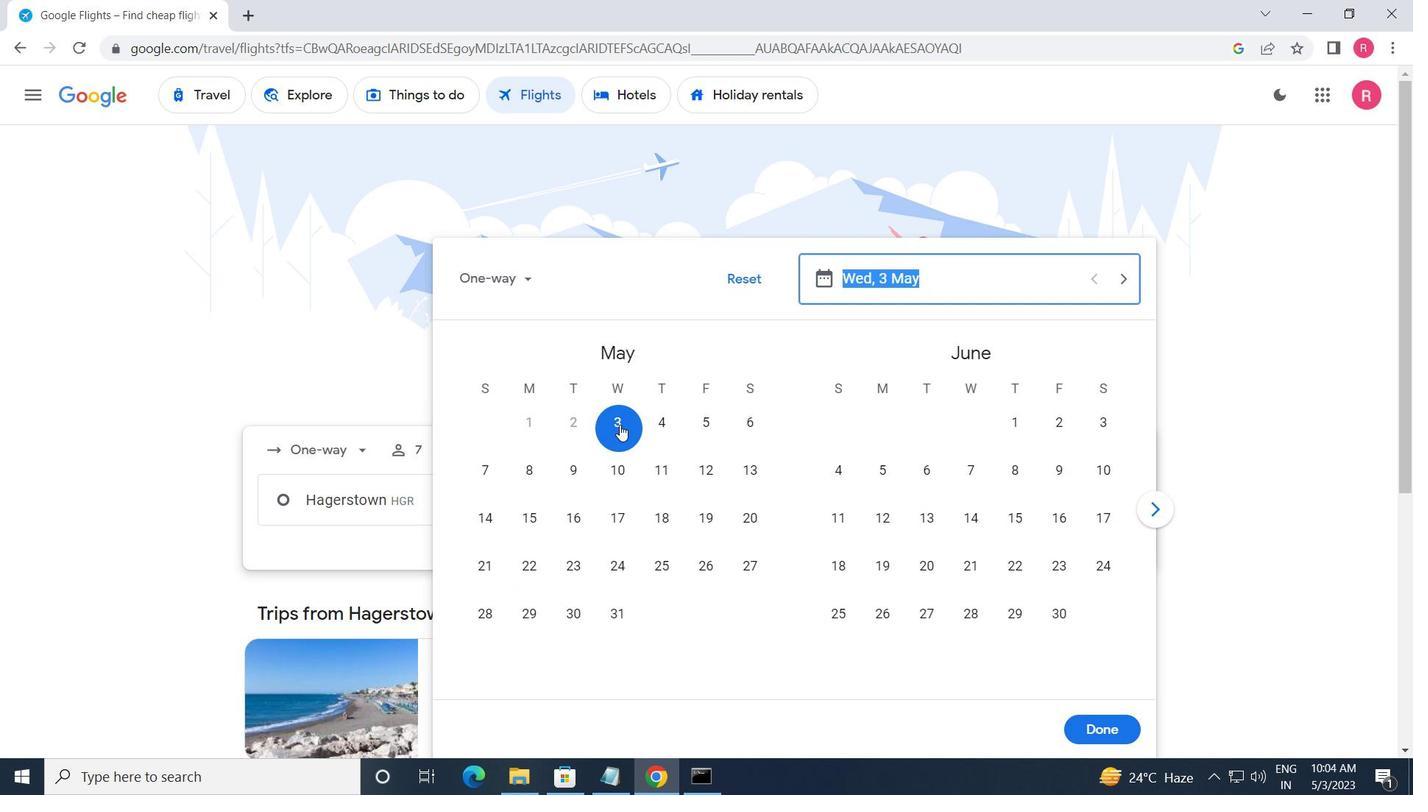 
Action: Mouse moved to (1076, 736)
Screenshot: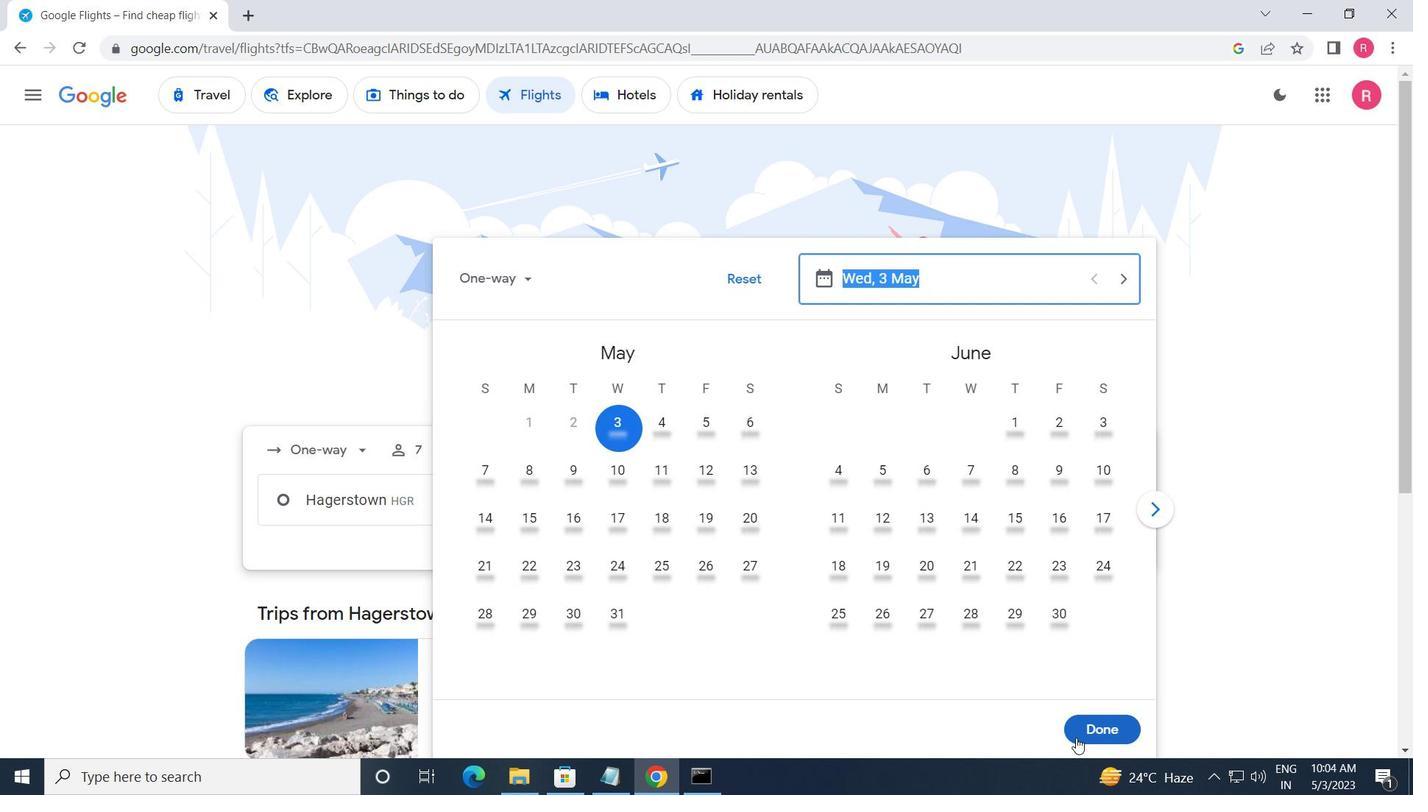 
Action: Mouse pressed left at (1076, 736)
Screenshot: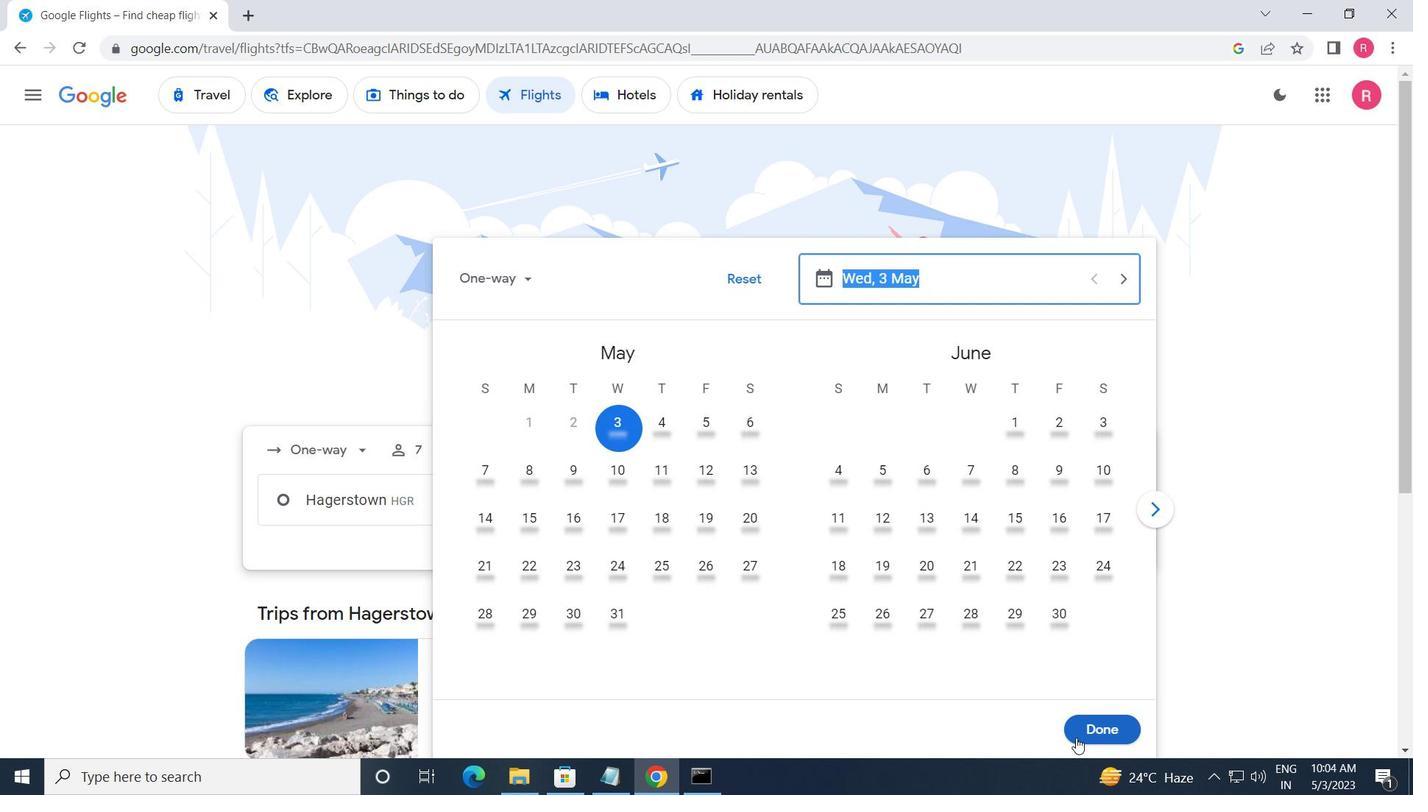 
Action: Mouse moved to (689, 572)
Screenshot: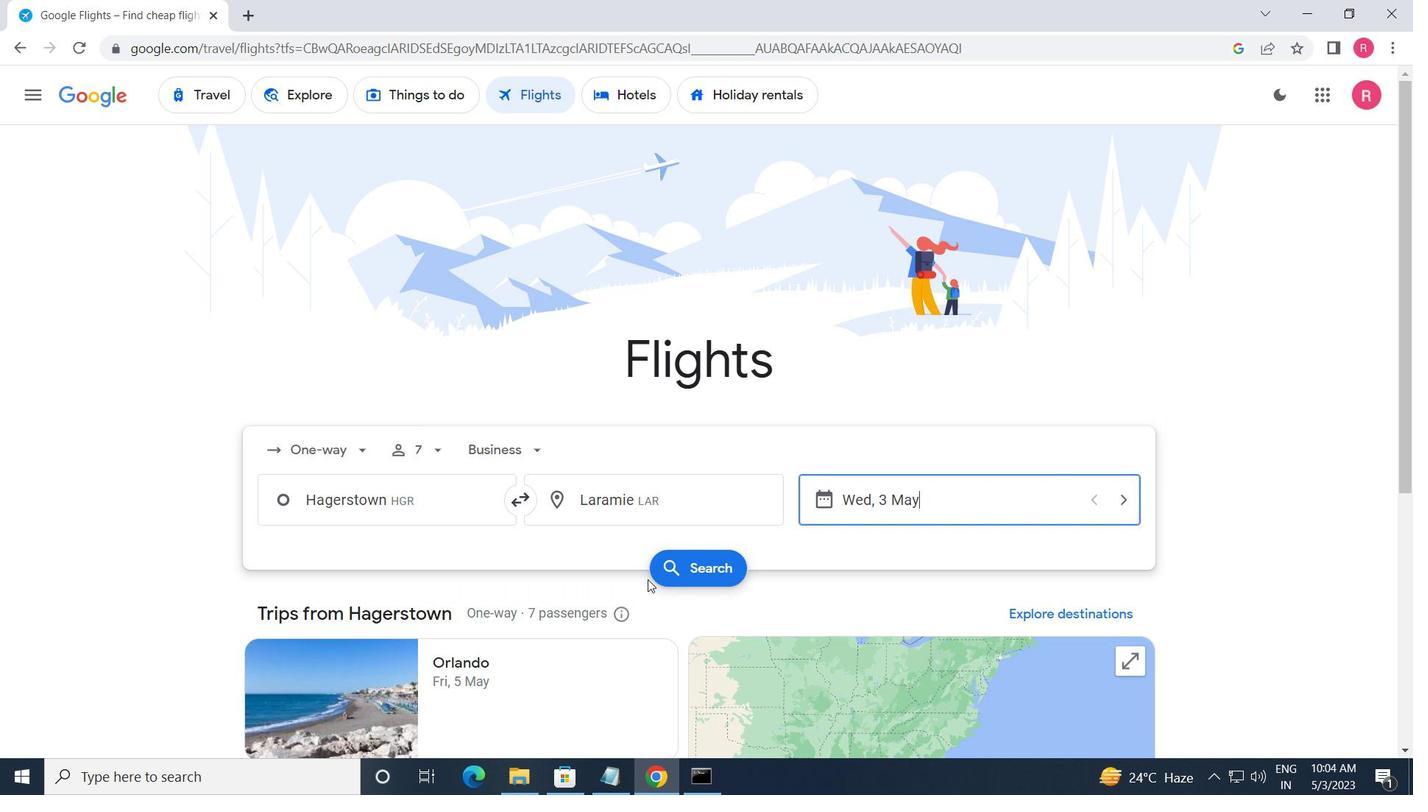 
Action: Mouse pressed left at (689, 572)
Screenshot: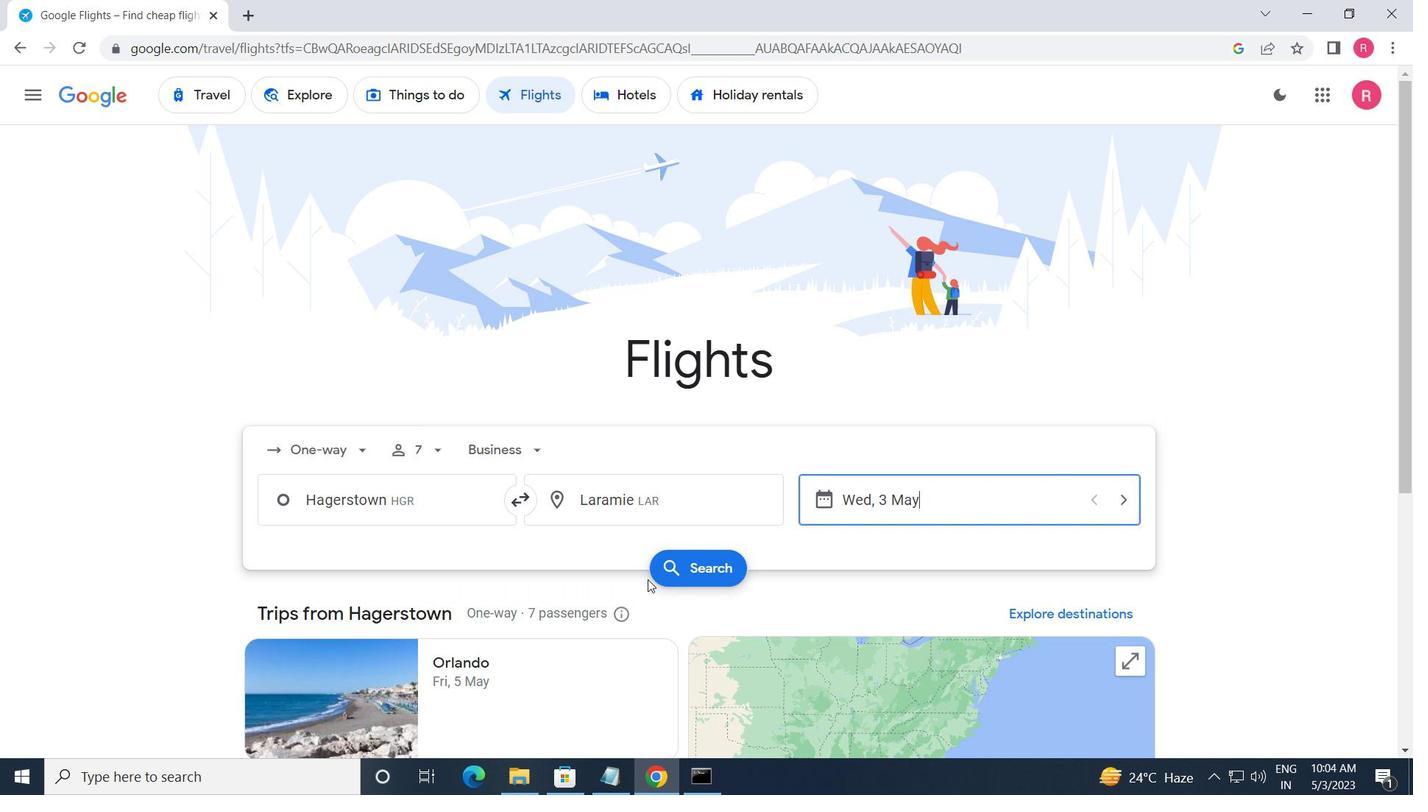 
Action: Mouse moved to (274, 261)
Screenshot: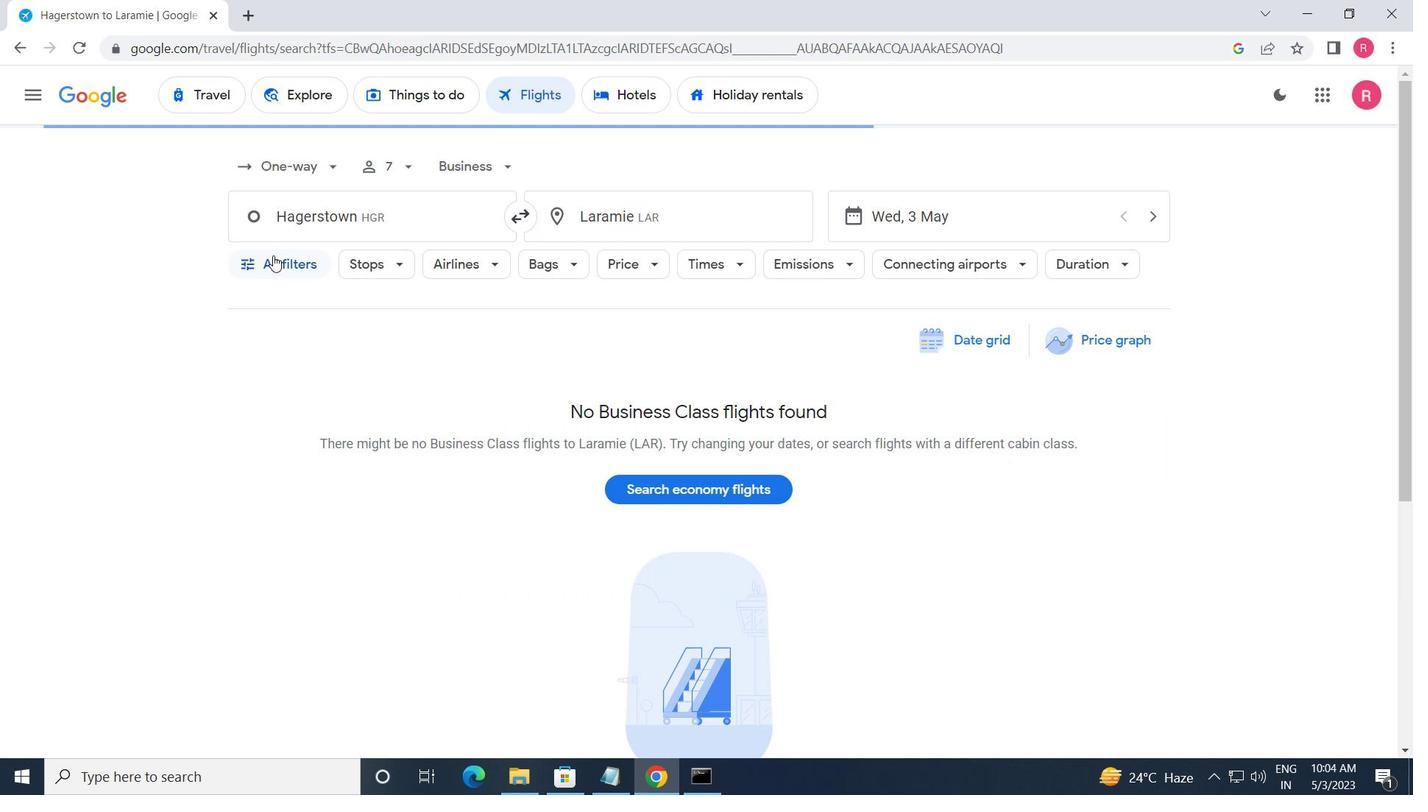 
Action: Mouse pressed left at (274, 261)
Screenshot: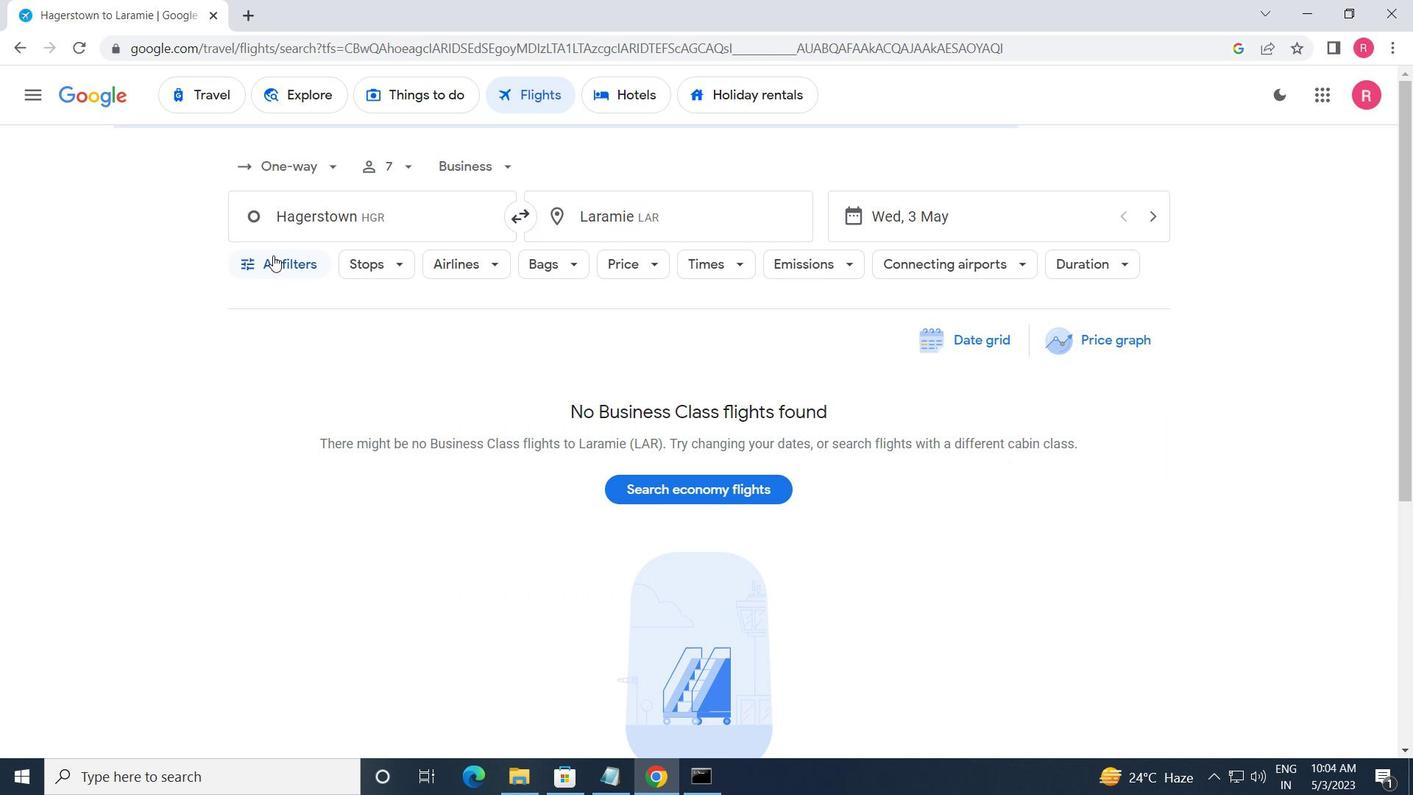 
Action: Mouse moved to (334, 440)
Screenshot: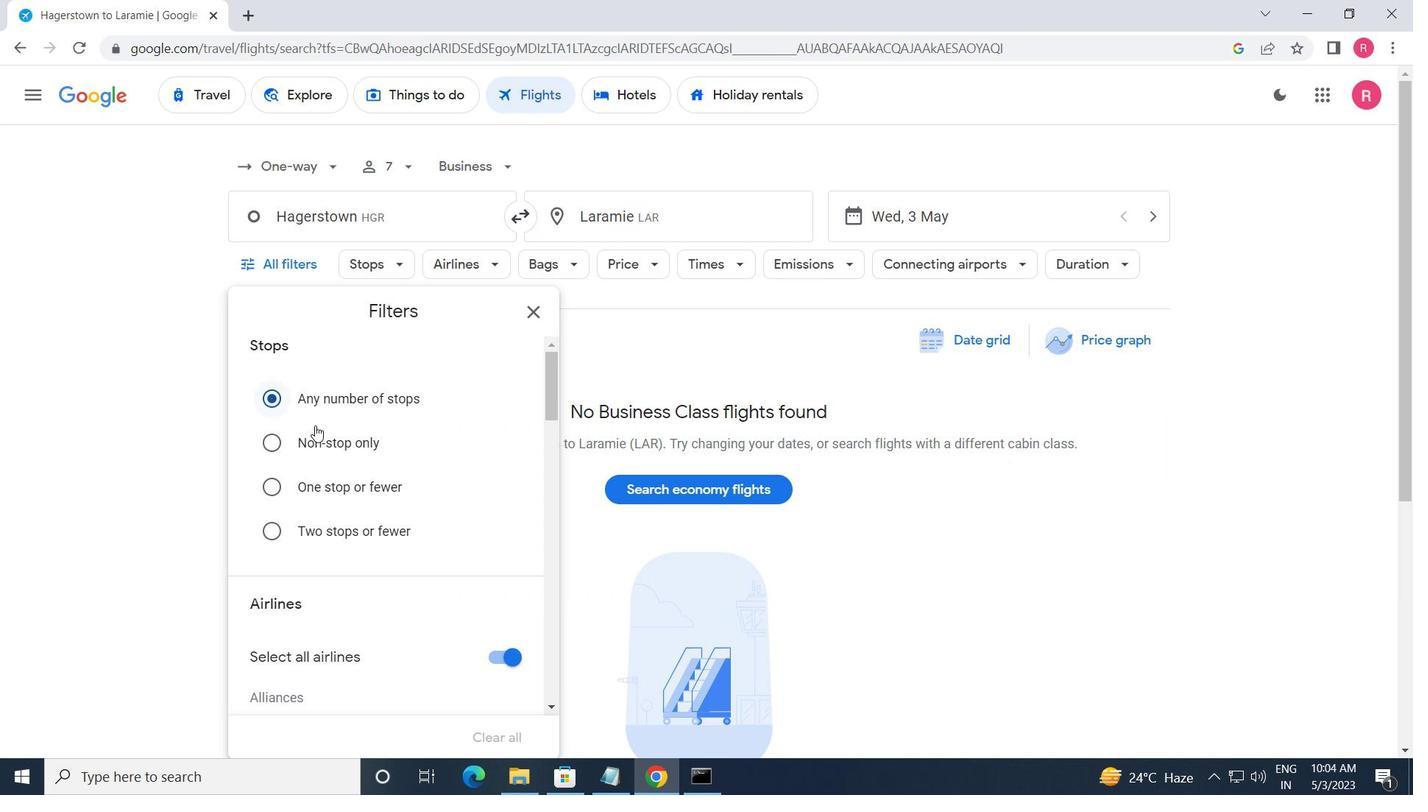 
Action: Mouse scrolled (334, 440) with delta (0, 0)
Screenshot: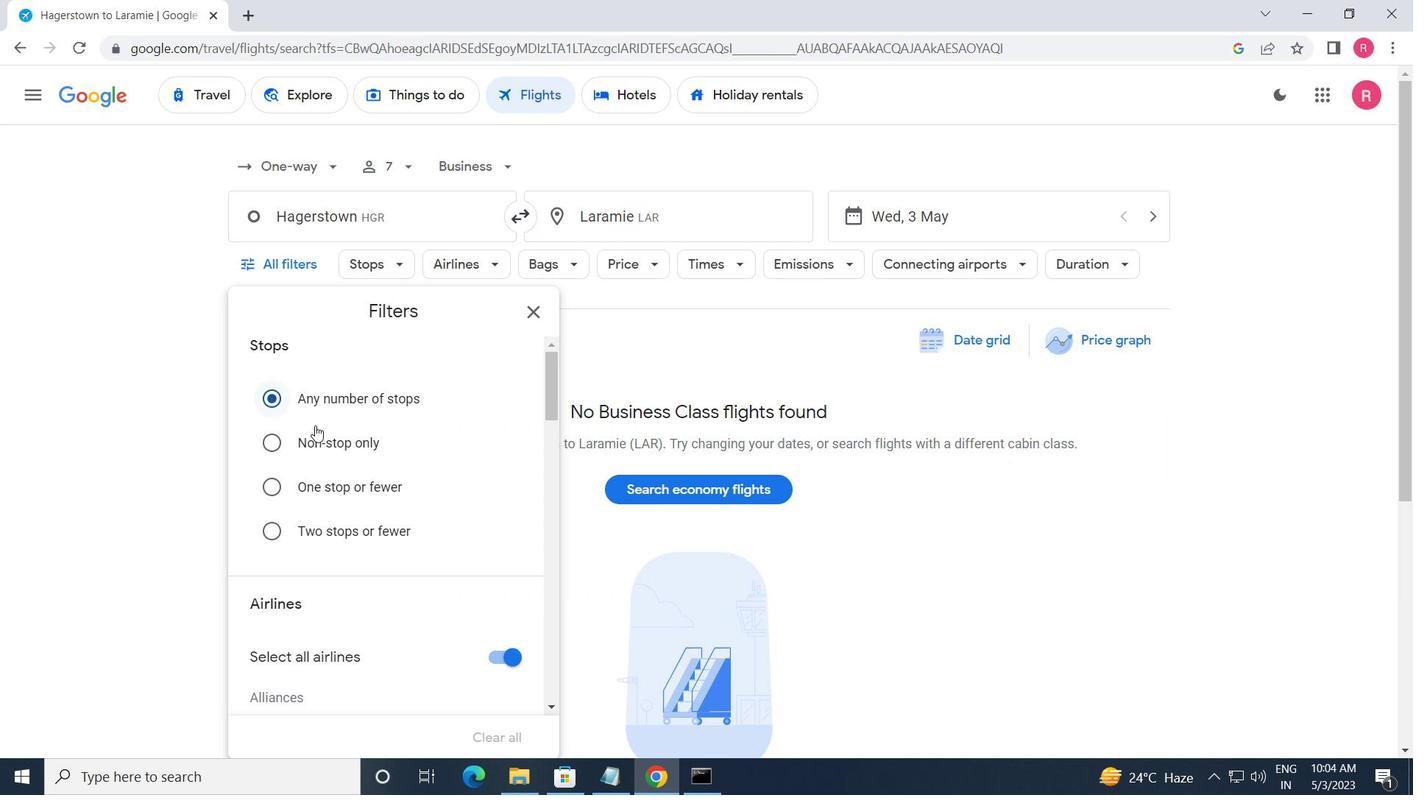 
Action: Mouse moved to (337, 449)
Screenshot: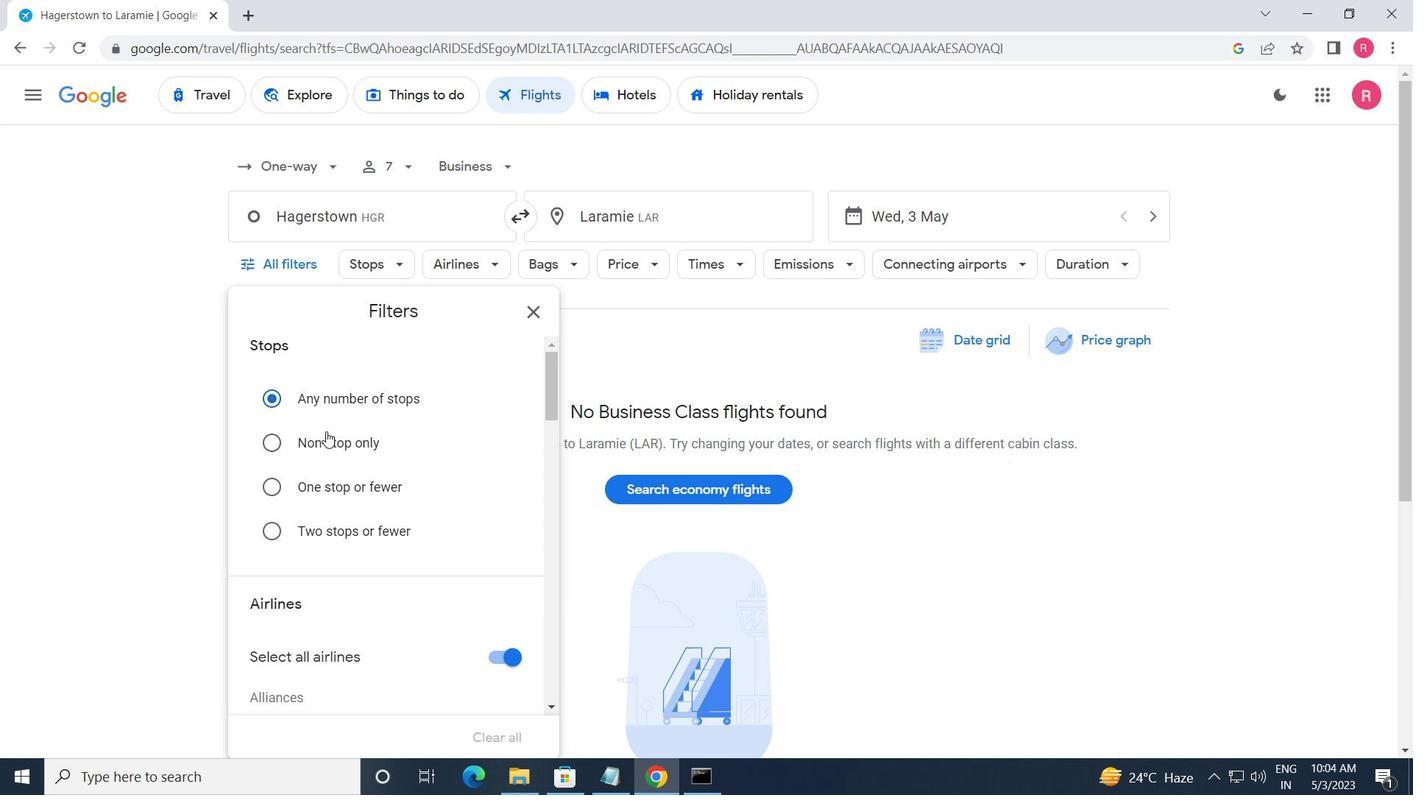 
Action: Mouse scrolled (337, 449) with delta (0, 0)
Screenshot: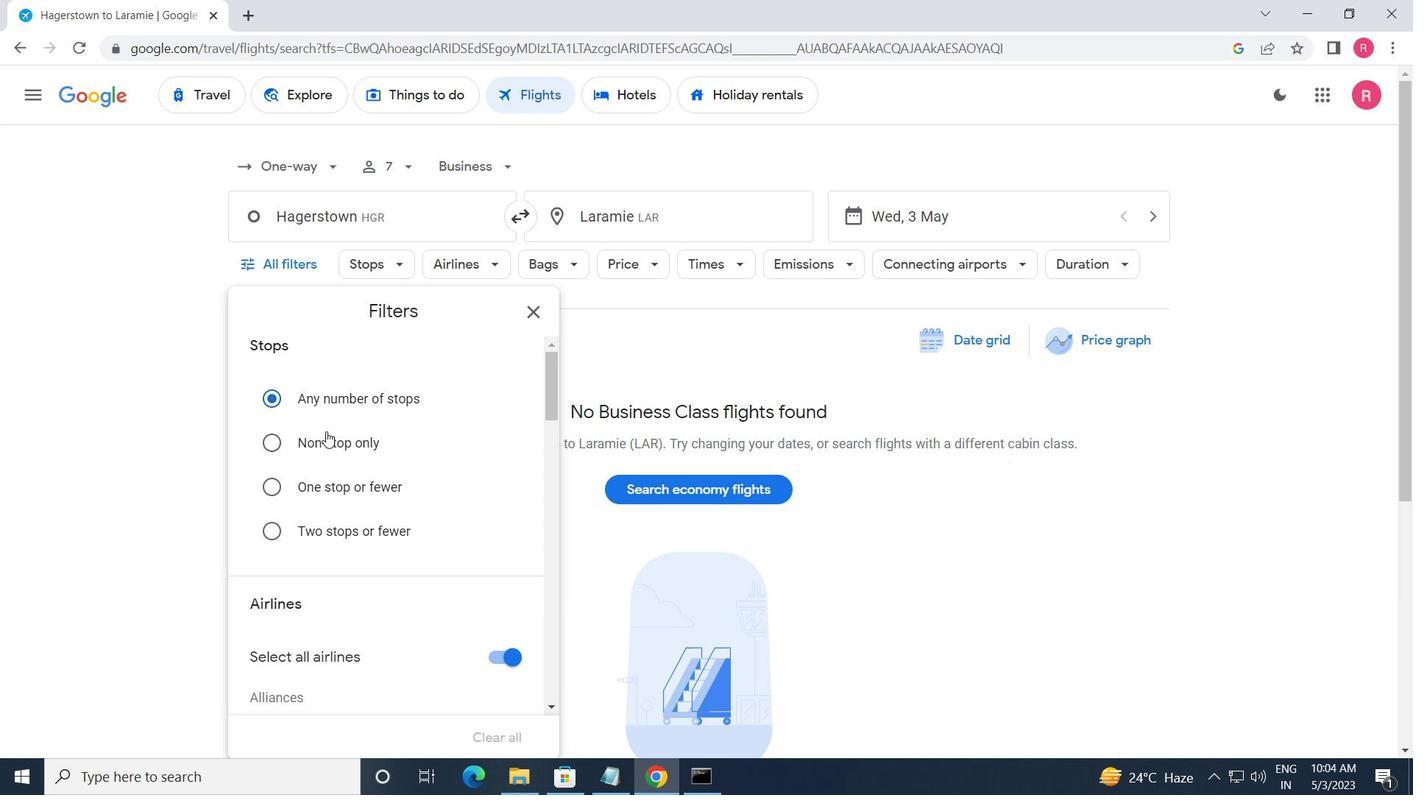 
Action: Mouse moved to (338, 454)
Screenshot: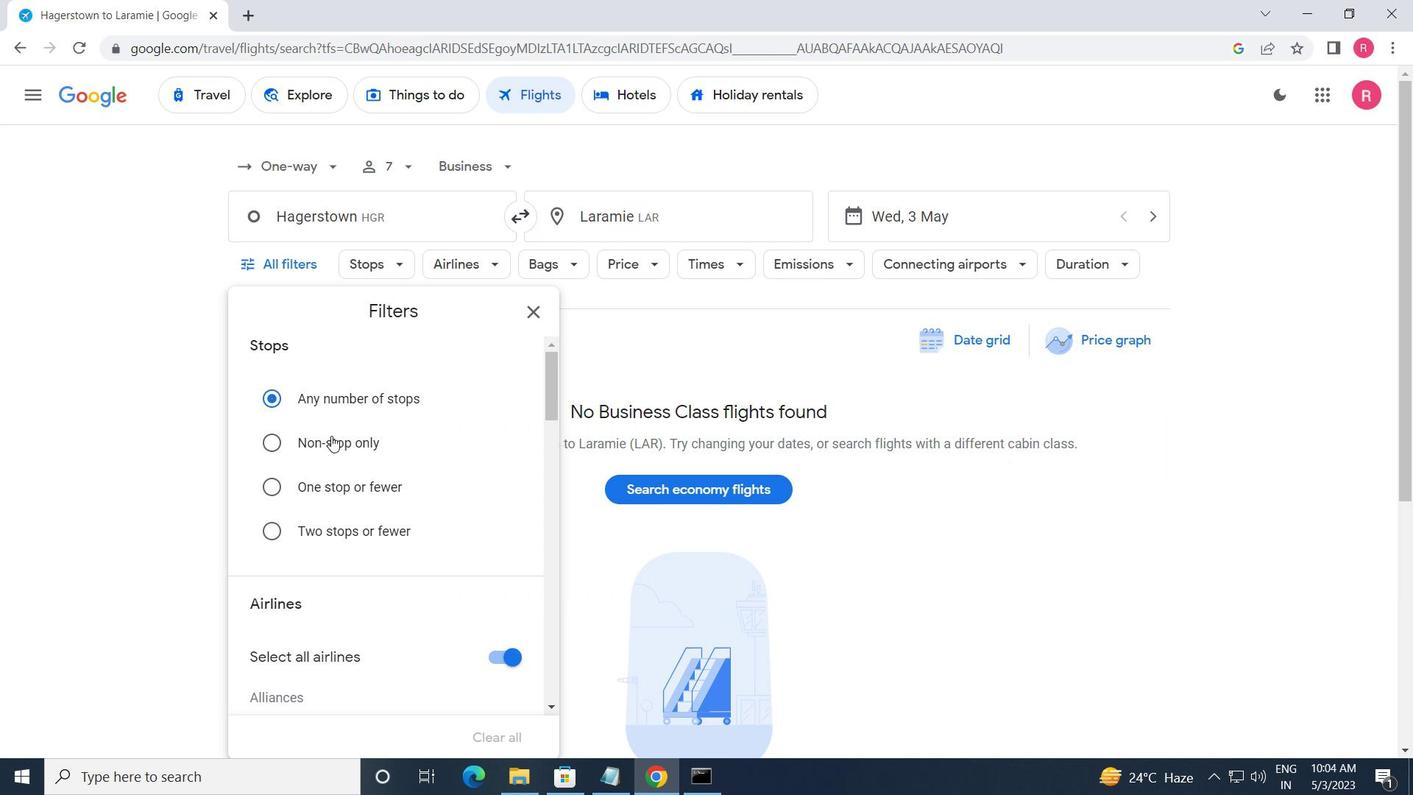 
Action: Mouse scrolled (338, 453) with delta (0, 0)
Screenshot: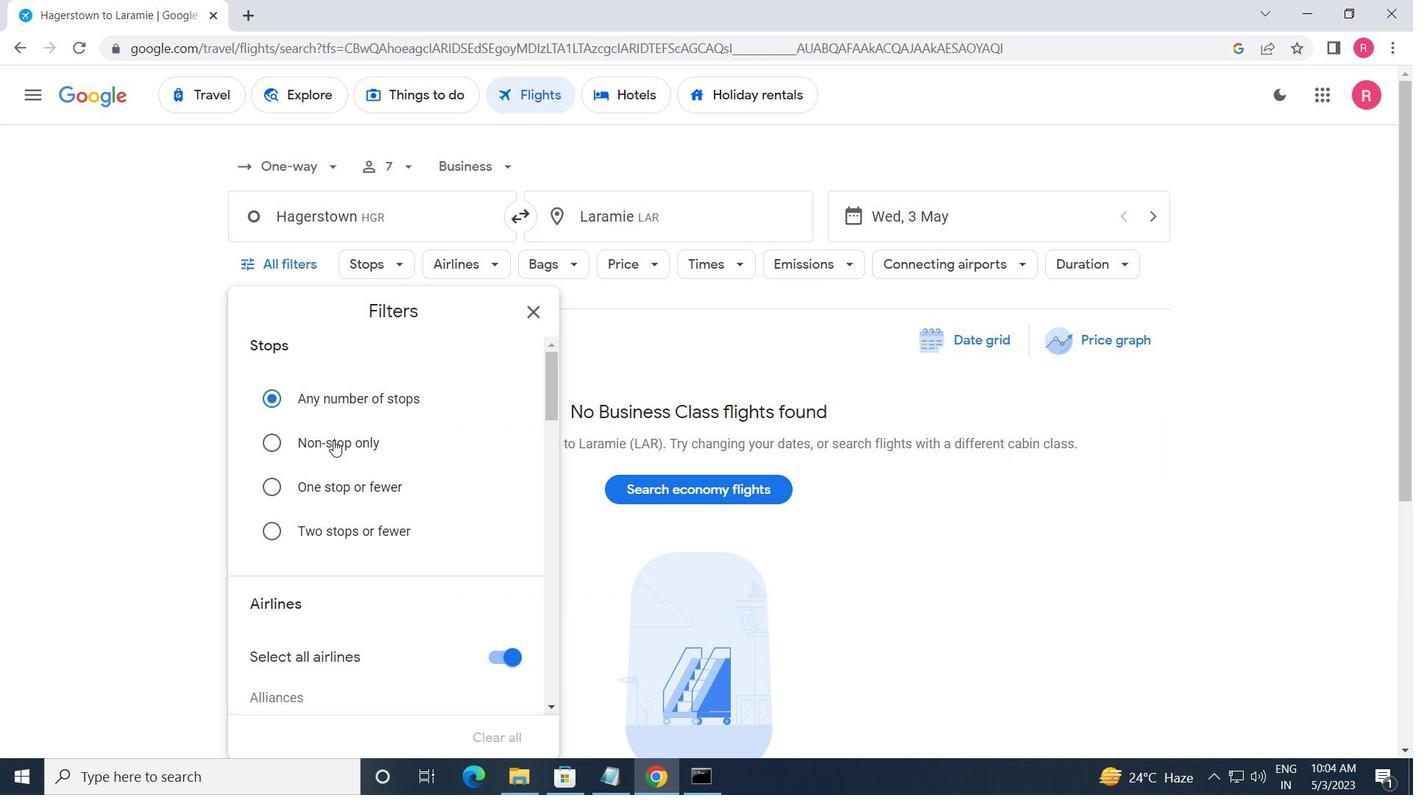 
Action: Mouse moved to (339, 456)
Screenshot: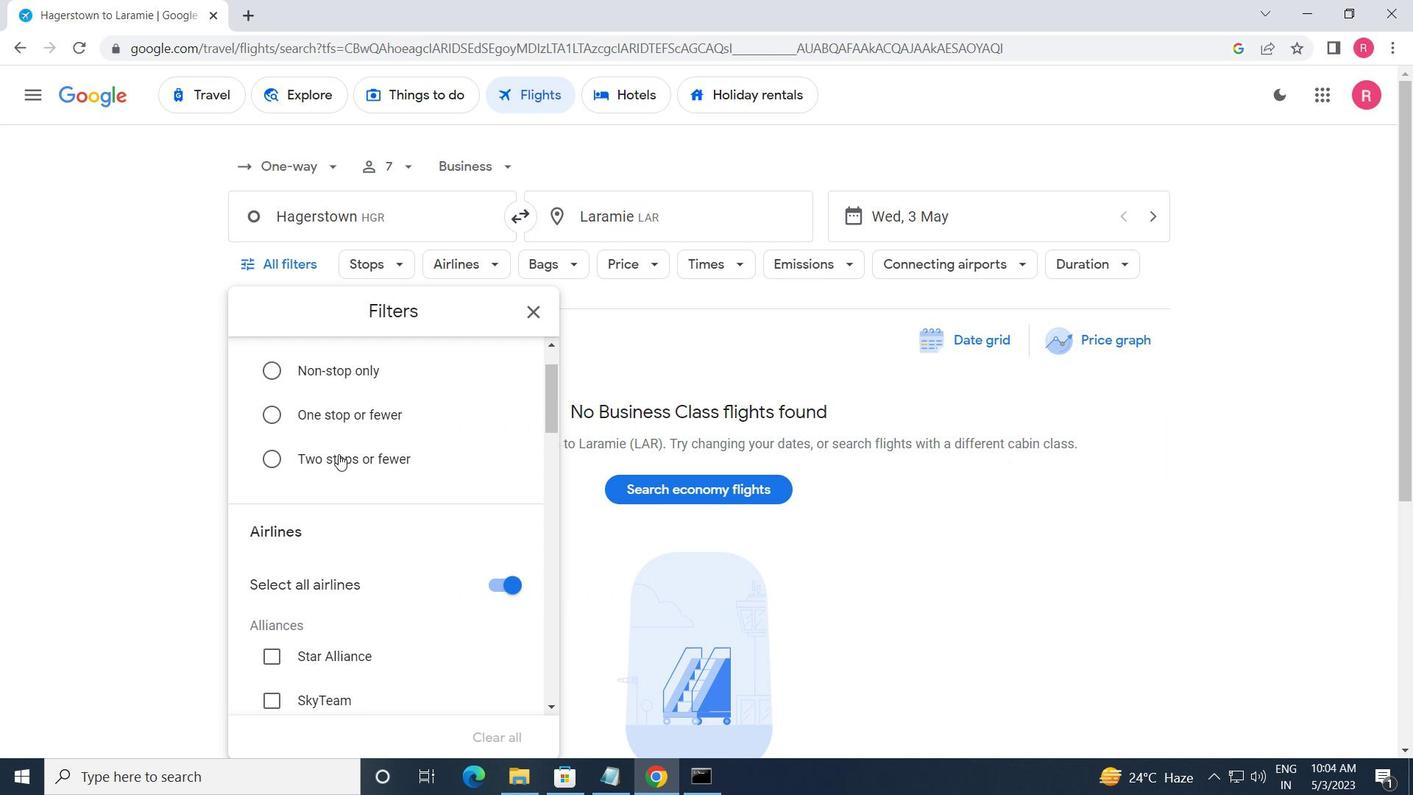 
Action: Mouse scrolled (339, 455) with delta (0, 0)
Screenshot: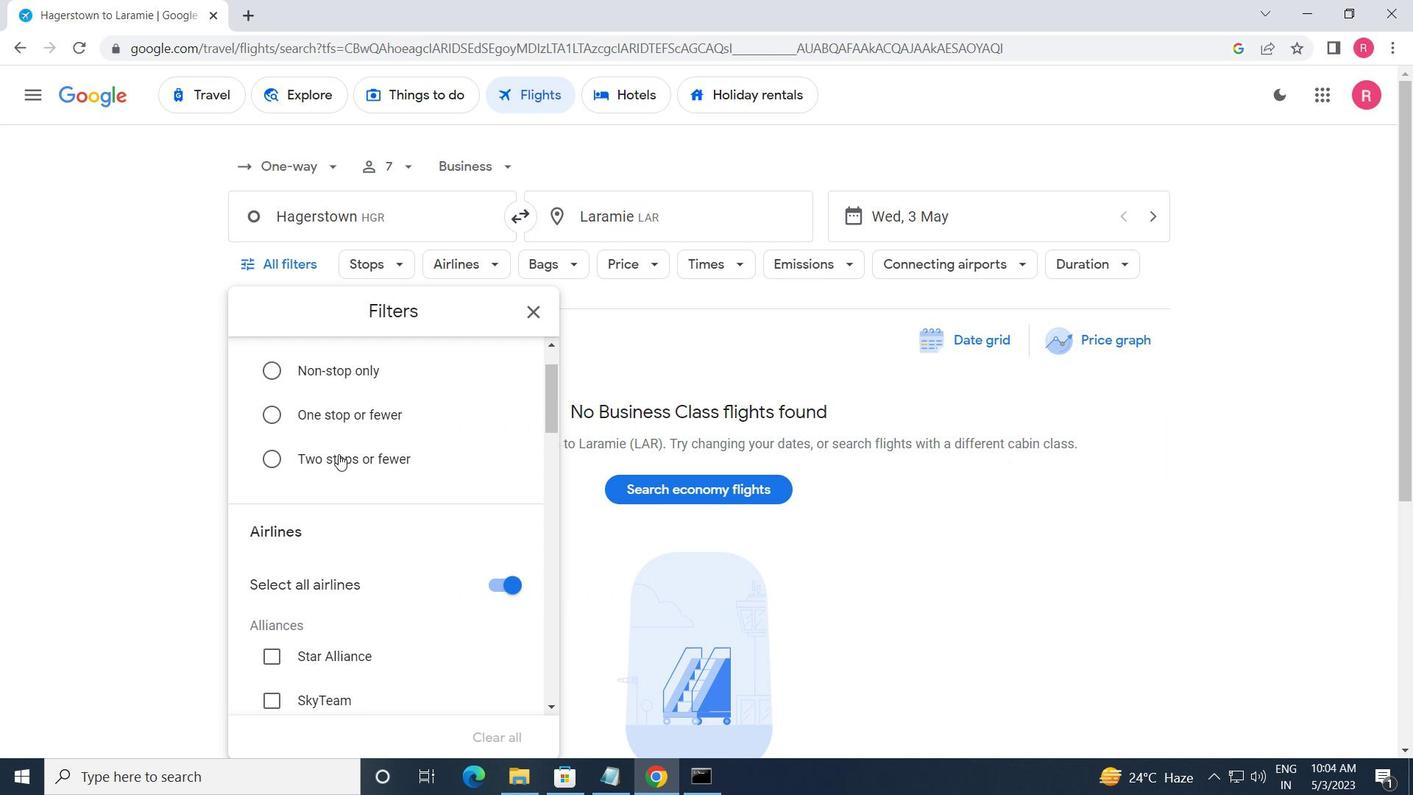 
Action: Mouse moved to (339, 456)
Screenshot: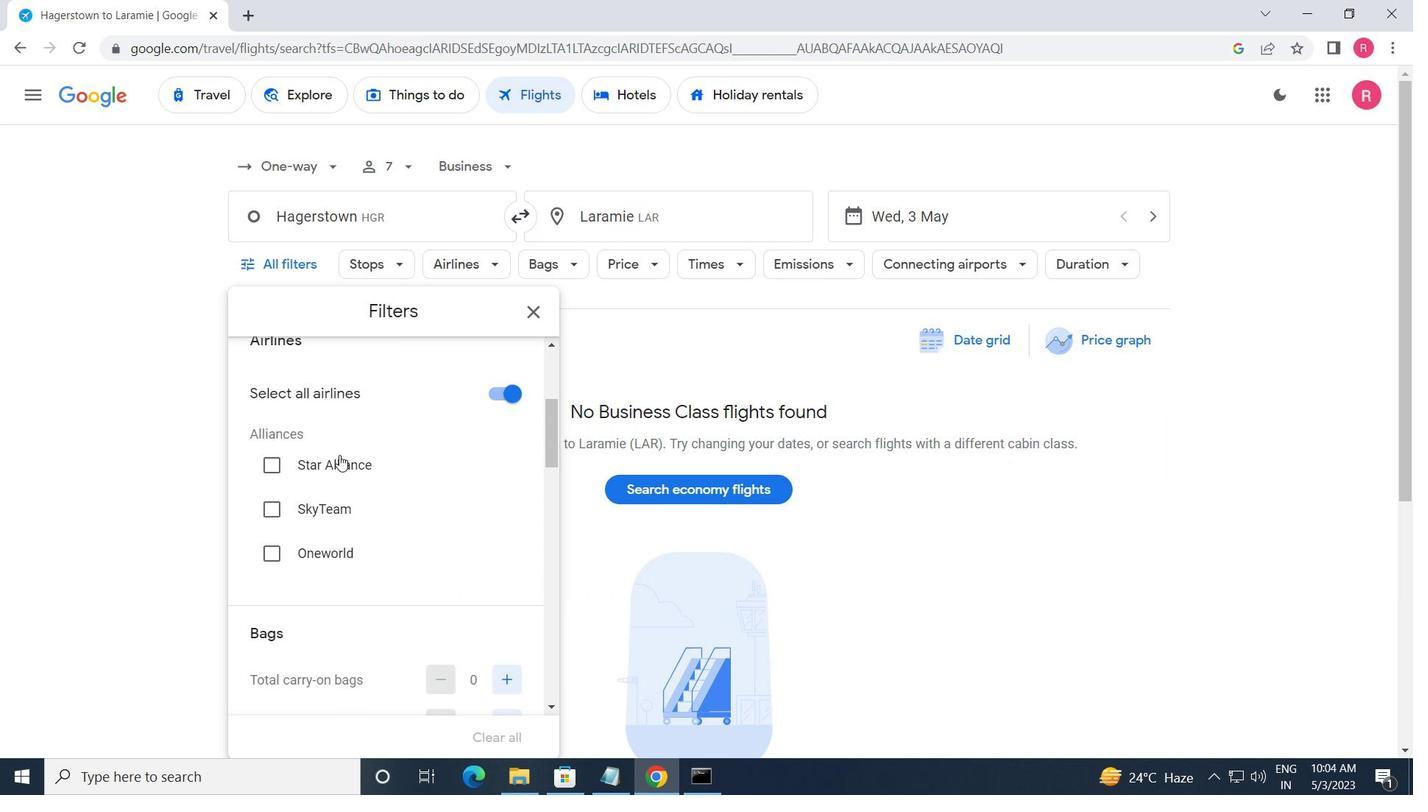 
Action: Mouse scrolled (339, 455) with delta (0, 0)
Screenshot: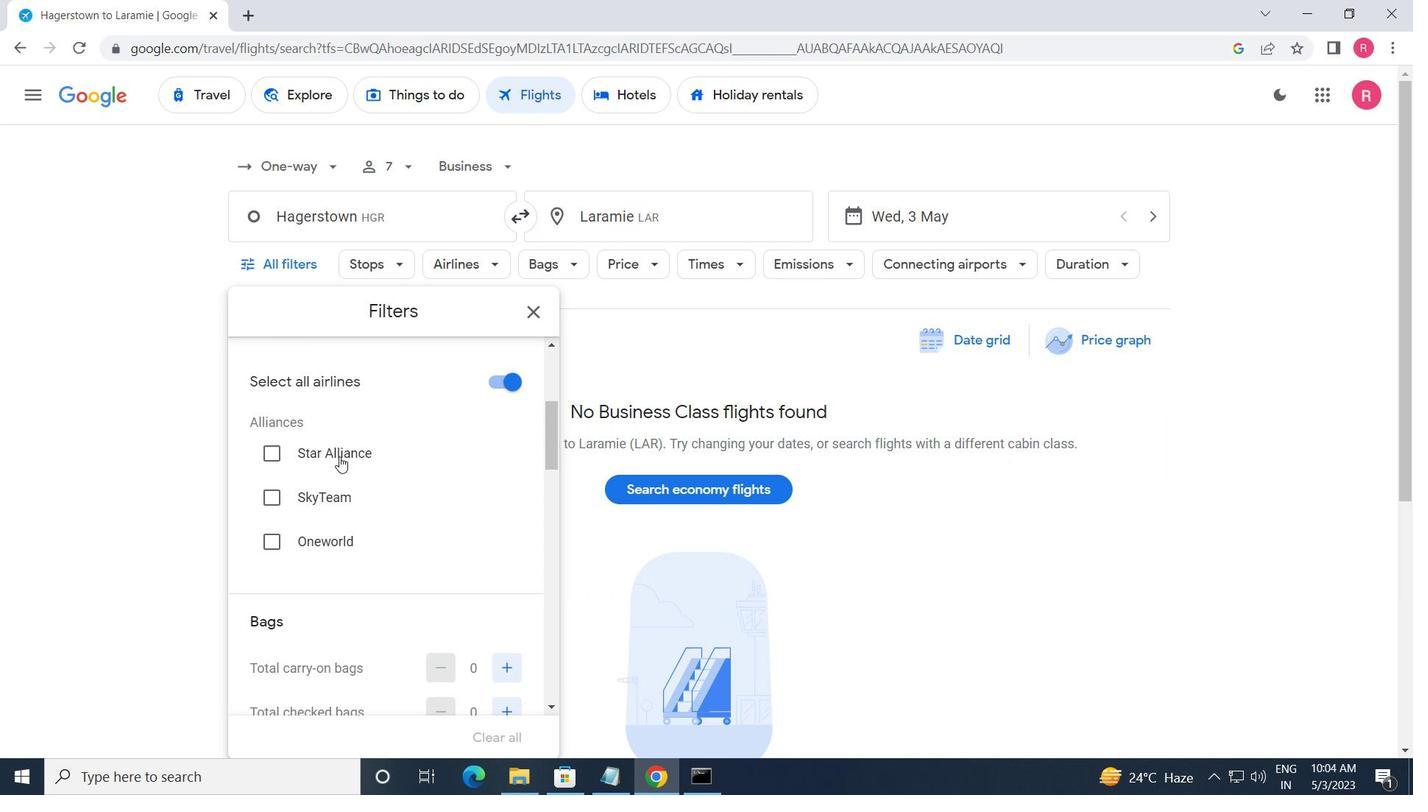 
Action: Mouse moved to (339, 459)
Screenshot: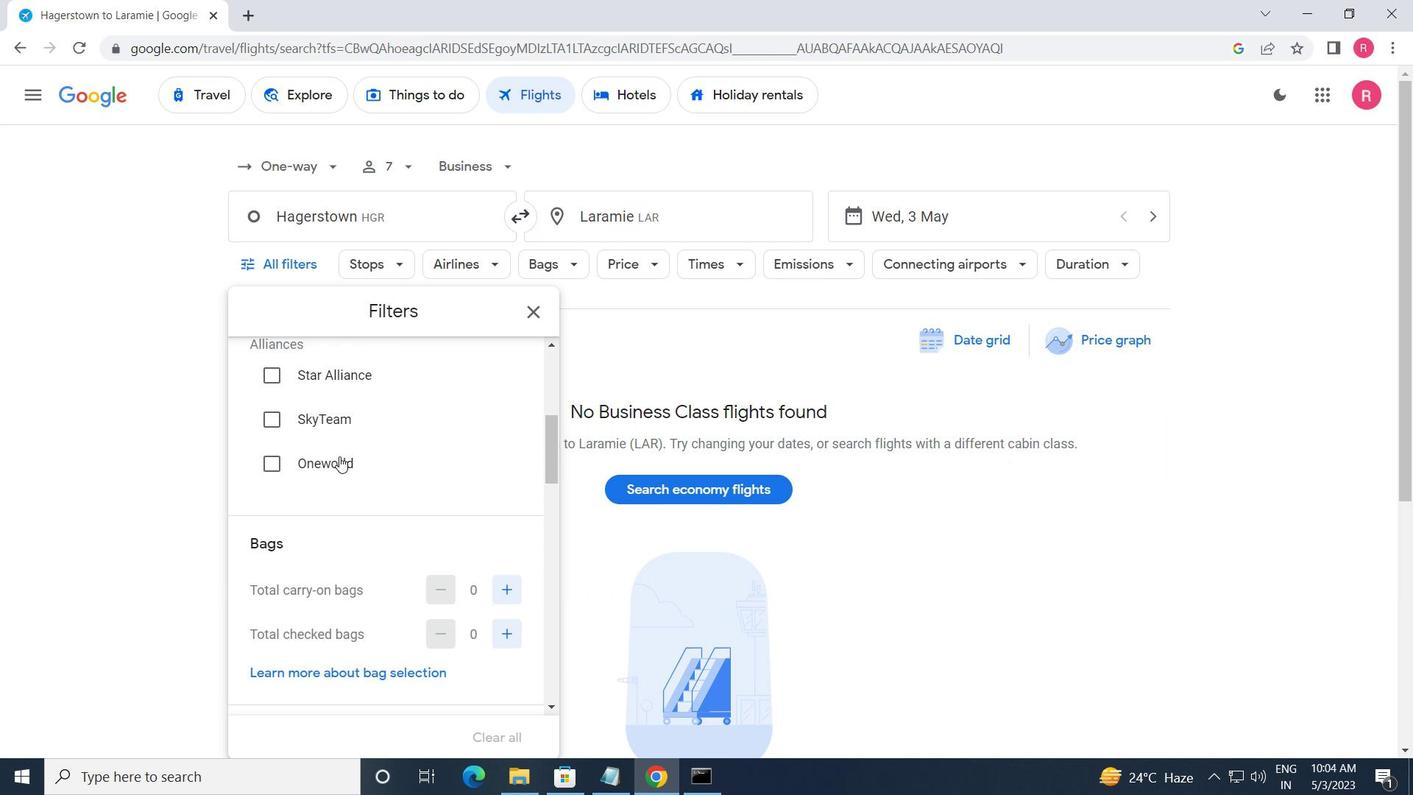 
Action: Mouse scrolled (339, 458) with delta (0, 0)
Screenshot: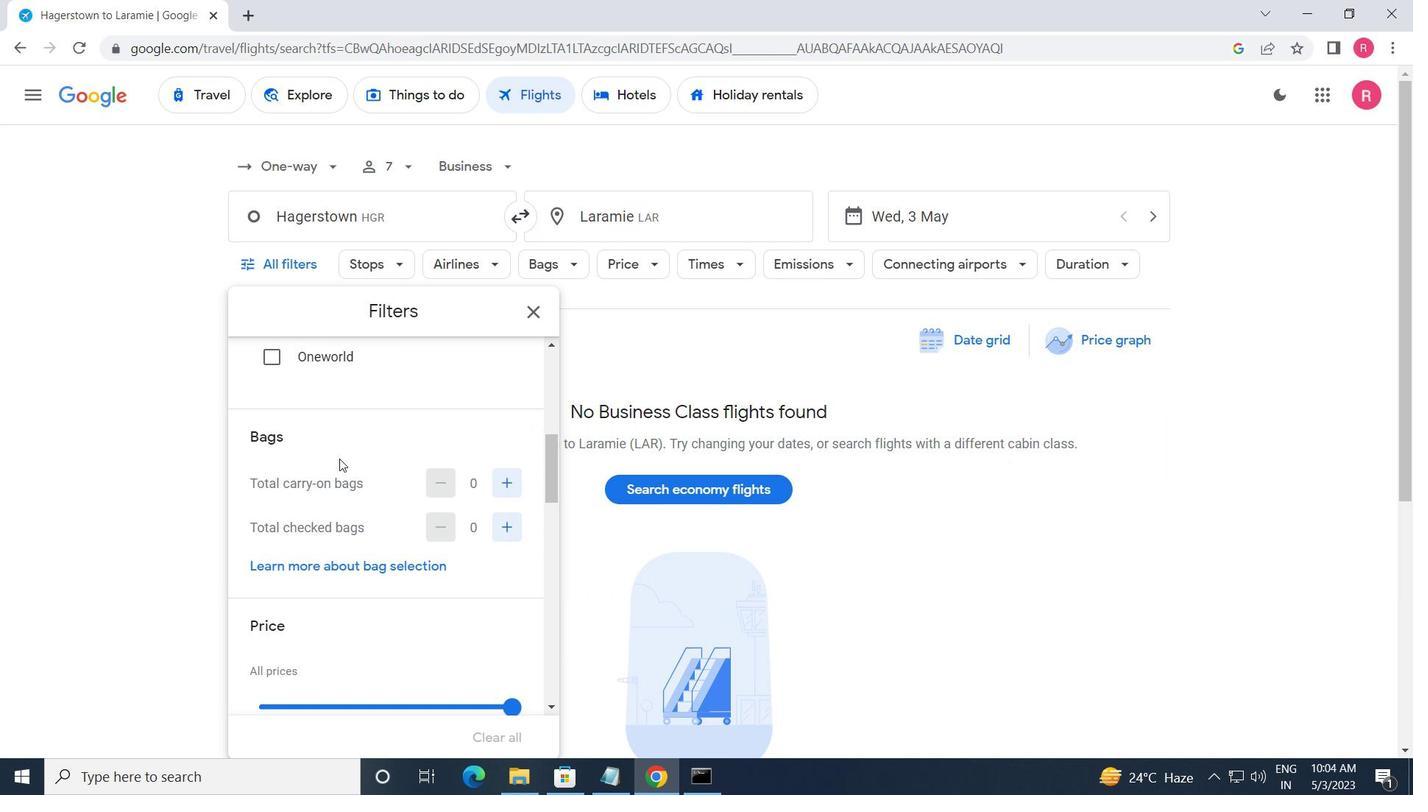 
Action: Mouse scrolled (339, 458) with delta (0, 0)
Screenshot: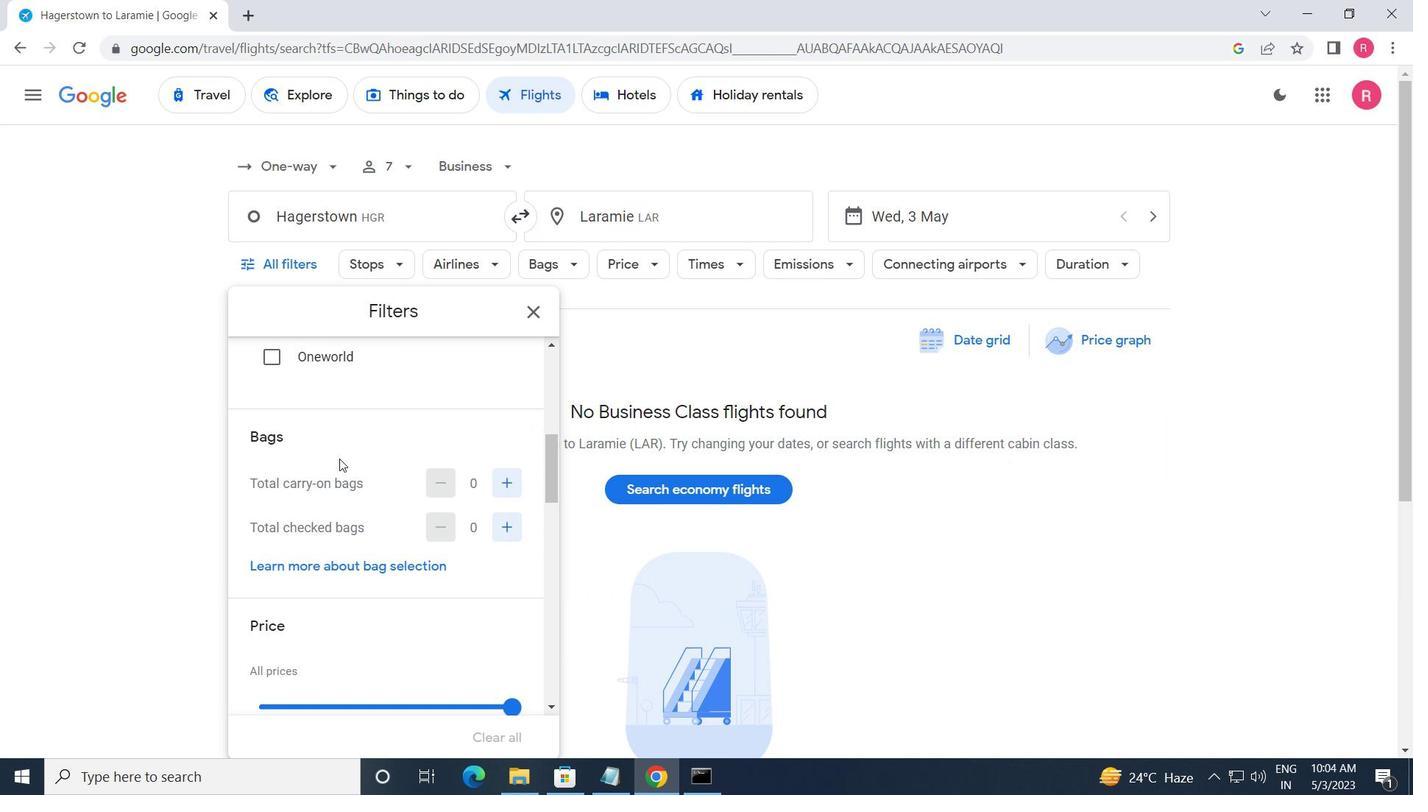 
Action: Mouse moved to (510, 530)
Screenshot: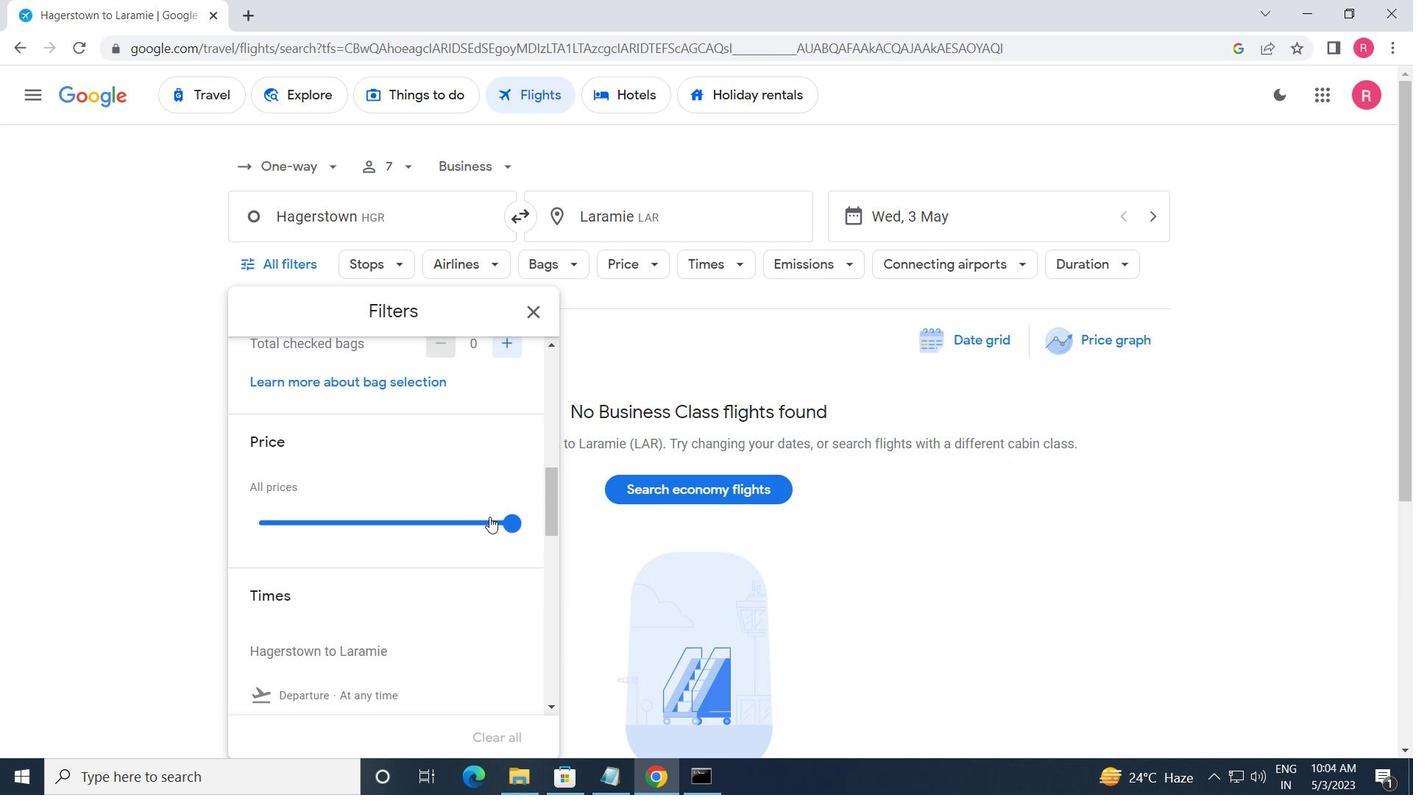 
Action: Mouse pressed left at (510, 530)
Screenshot: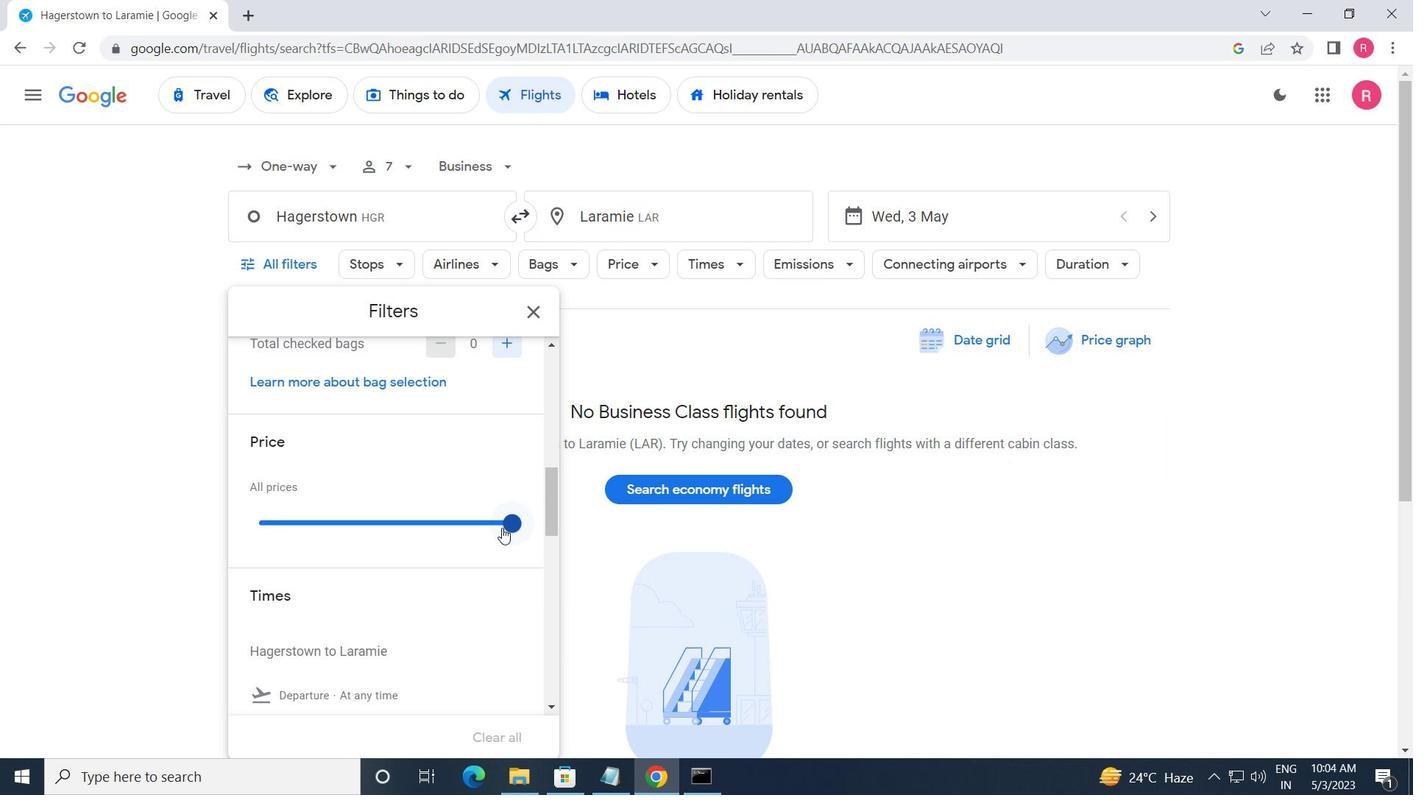 
Action: Mouse moved to (449, 550)
Screenshot: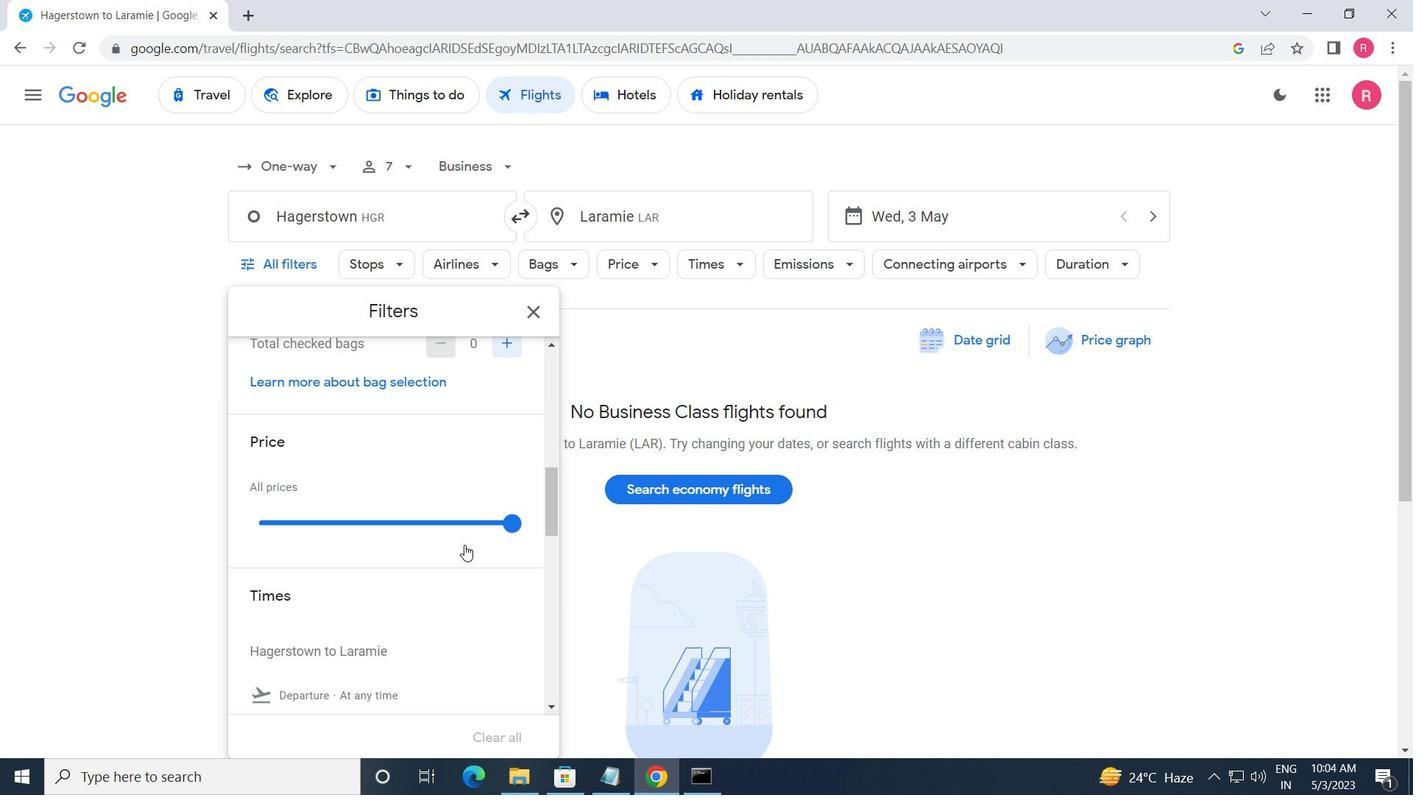 
Action: Mouse scrolled (449, 549) with delta (0, 0)
Screenshot: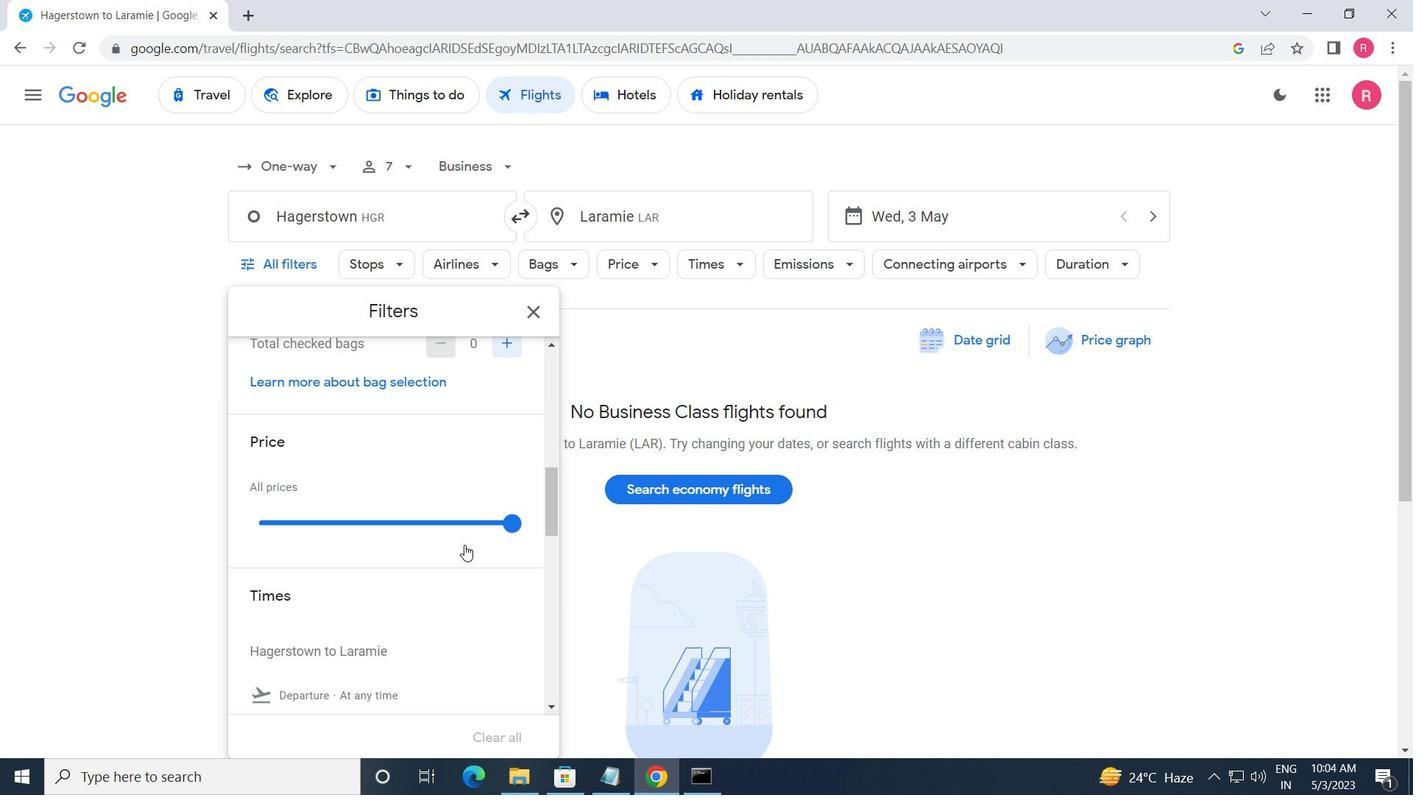
Action: Mouse moved to (266, 627)
Screenshot: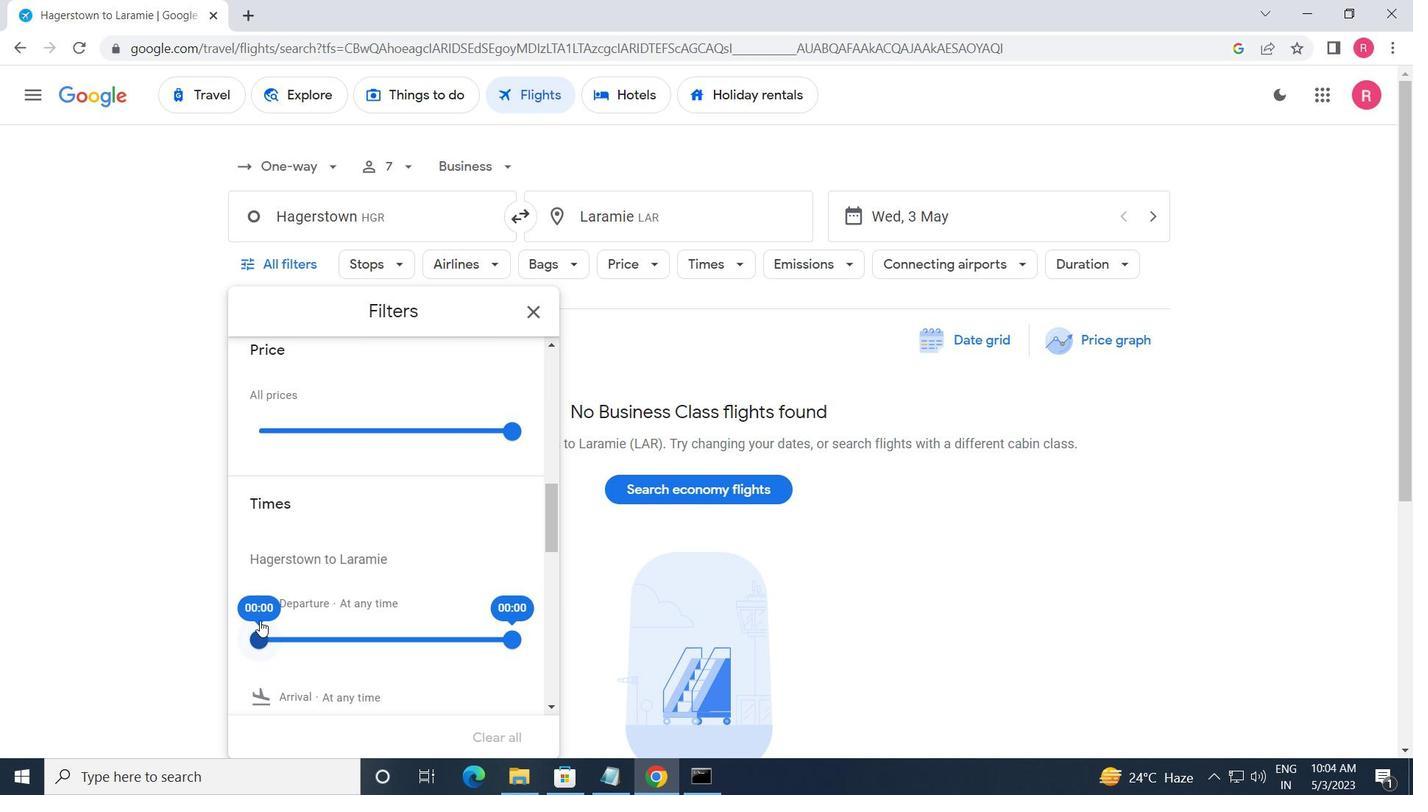 
Action: Mouse pressed left at (266, 627)
Screenshot: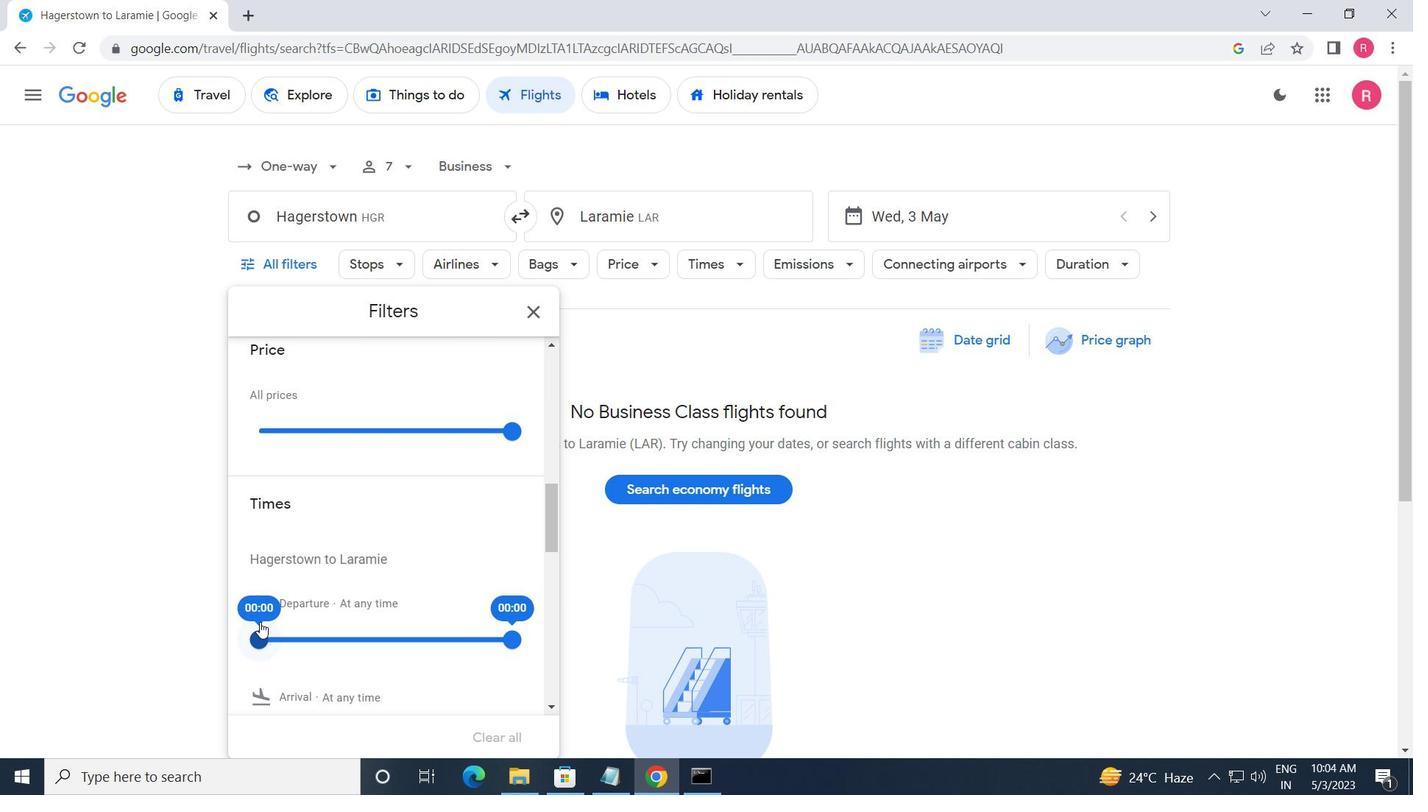 
Action: Mouse moved to (518, 644)
Screenshot: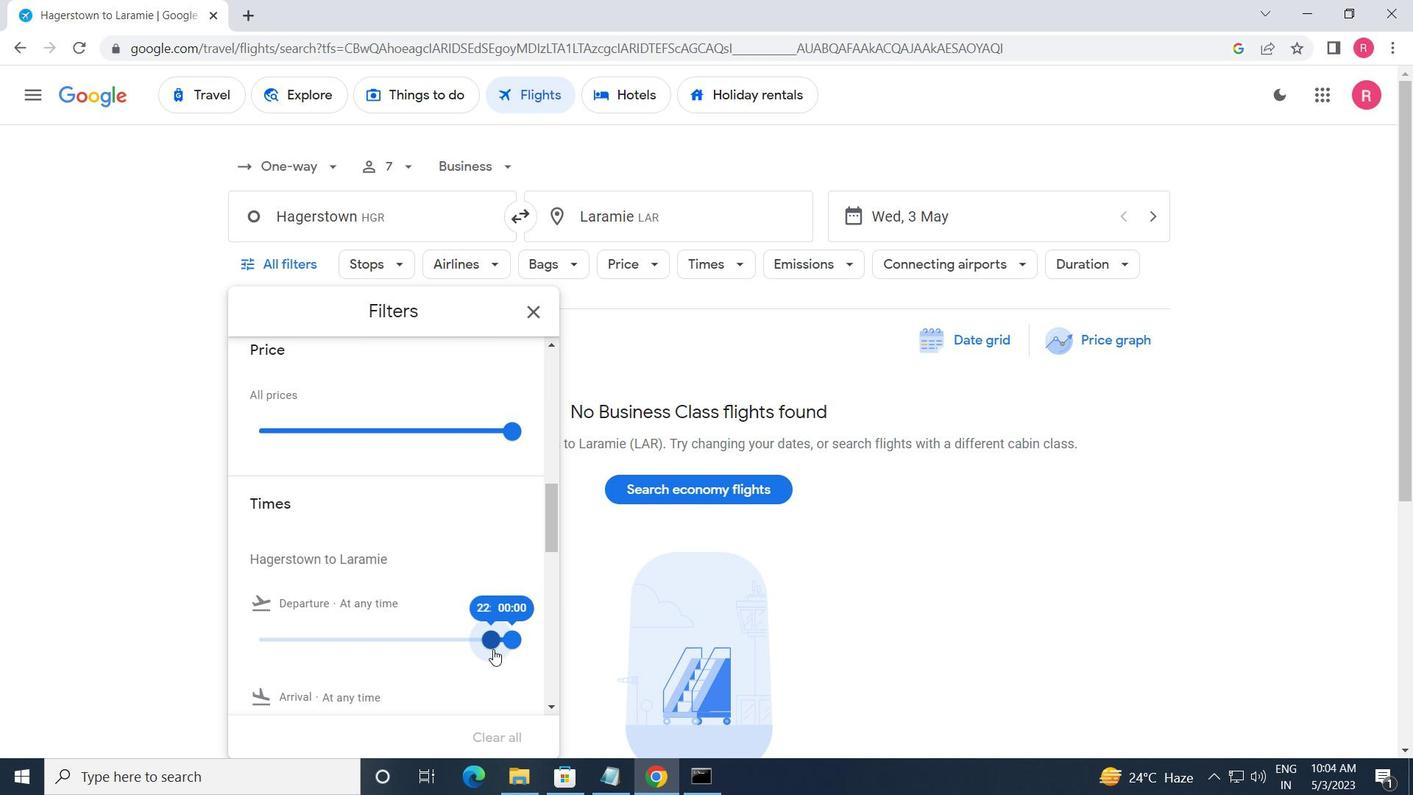 
Action: Mouse pressed left at (518, 644)
Screenshot: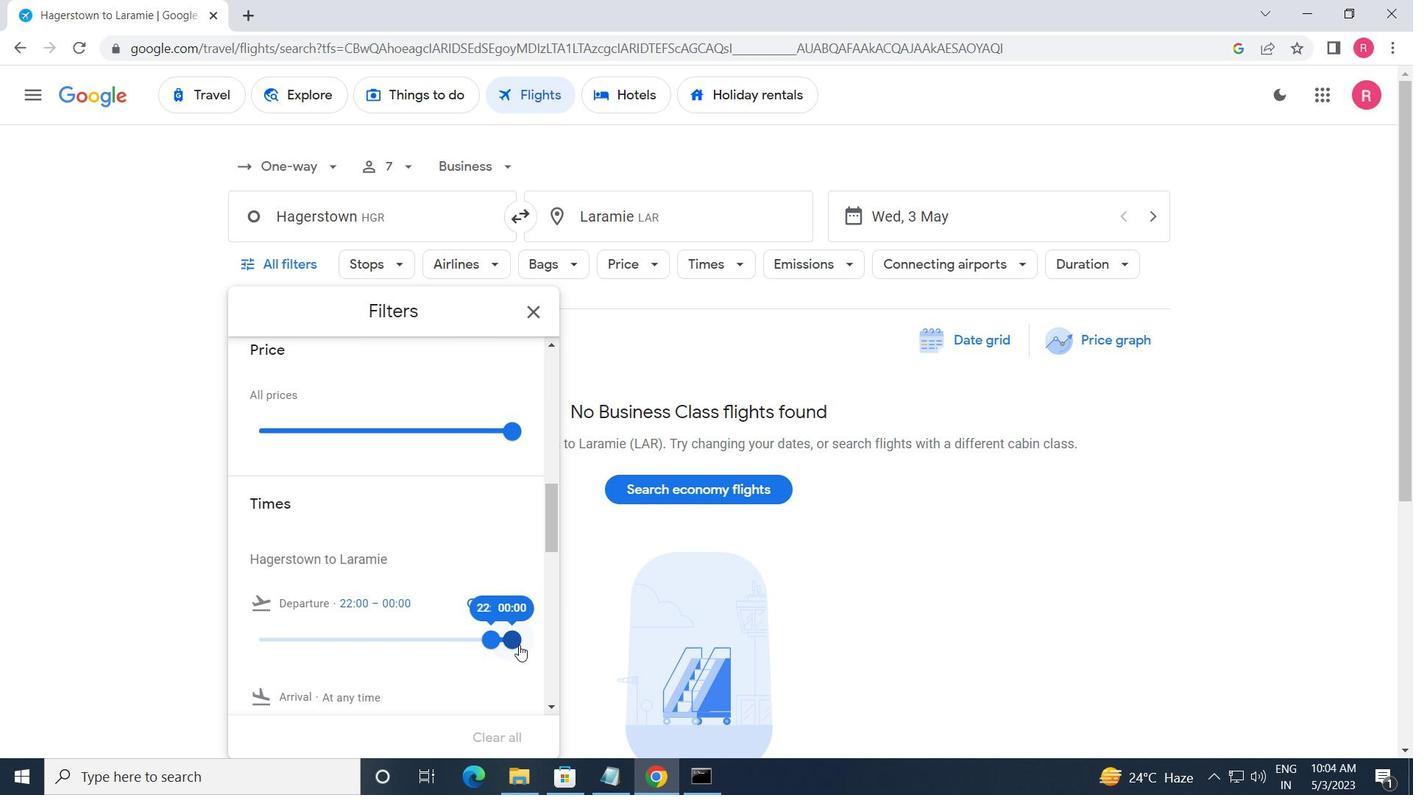 
Action: Mouse moved to (529, 309)
Screenshot: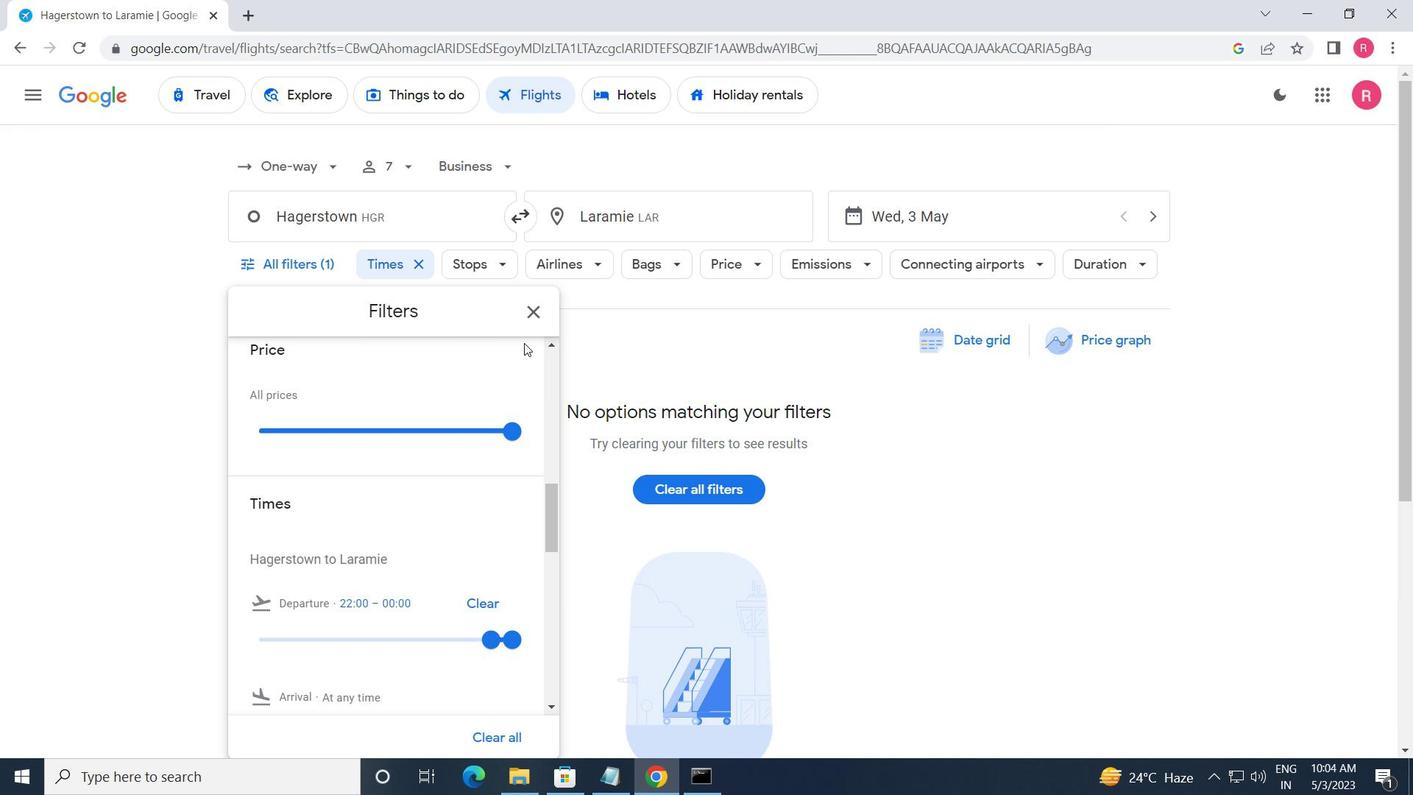 
Action: Mouse pressed left at (529, 309)
Screenshot: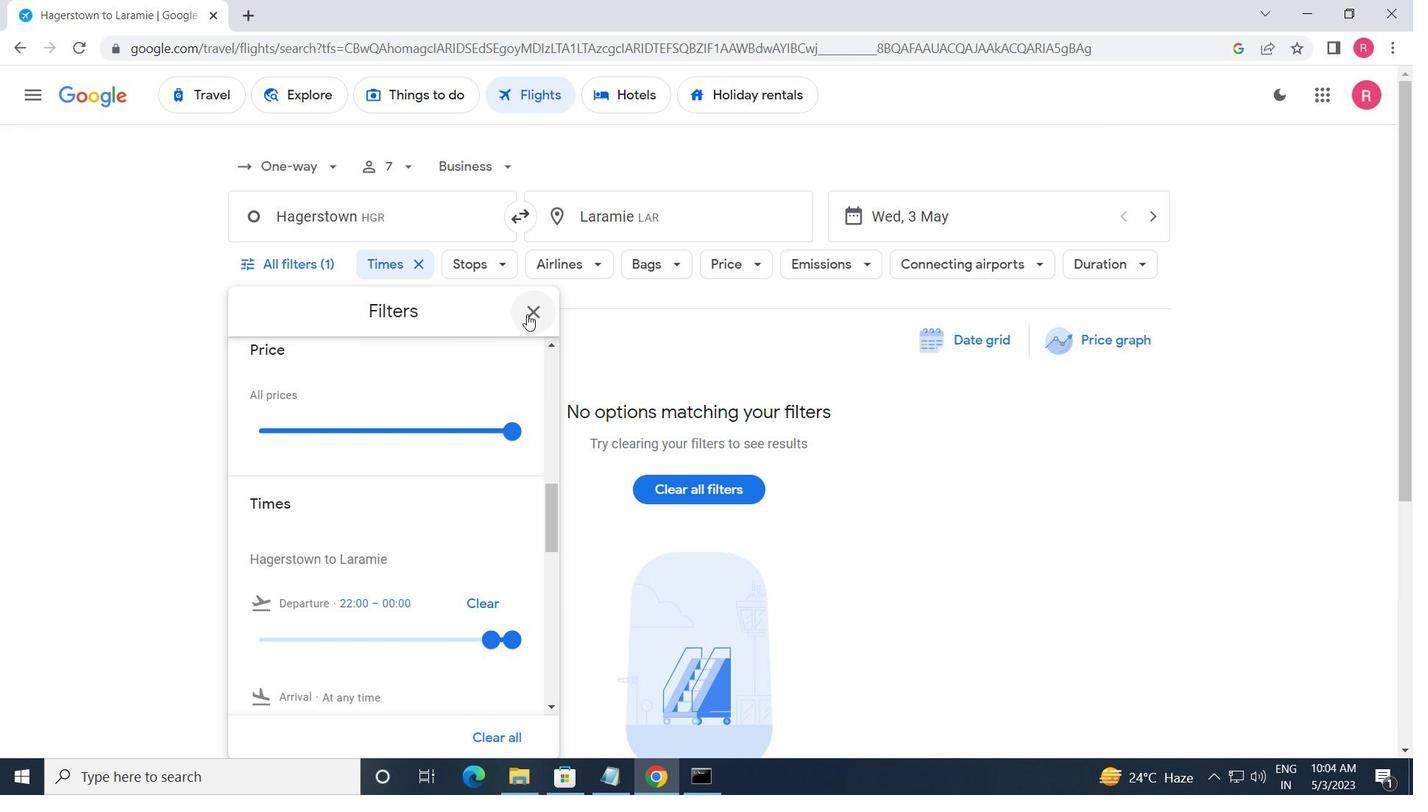 
